 Task: Look for space in Gamping Lor, Indonesia from 5th September, 2023 to 13th September, 2023 for 6 adults in price range Rs.15000 to Rs.20000. Place can be entire place with 3 bedrooms having 3 beds and 3 bathrooms. Property type can be house, flat, guest house. Amenities needed are: washing machine. Booking option can be shelf check-in. Required host language is English.
Action: Mouse moved to (484, 73)
Screenshot: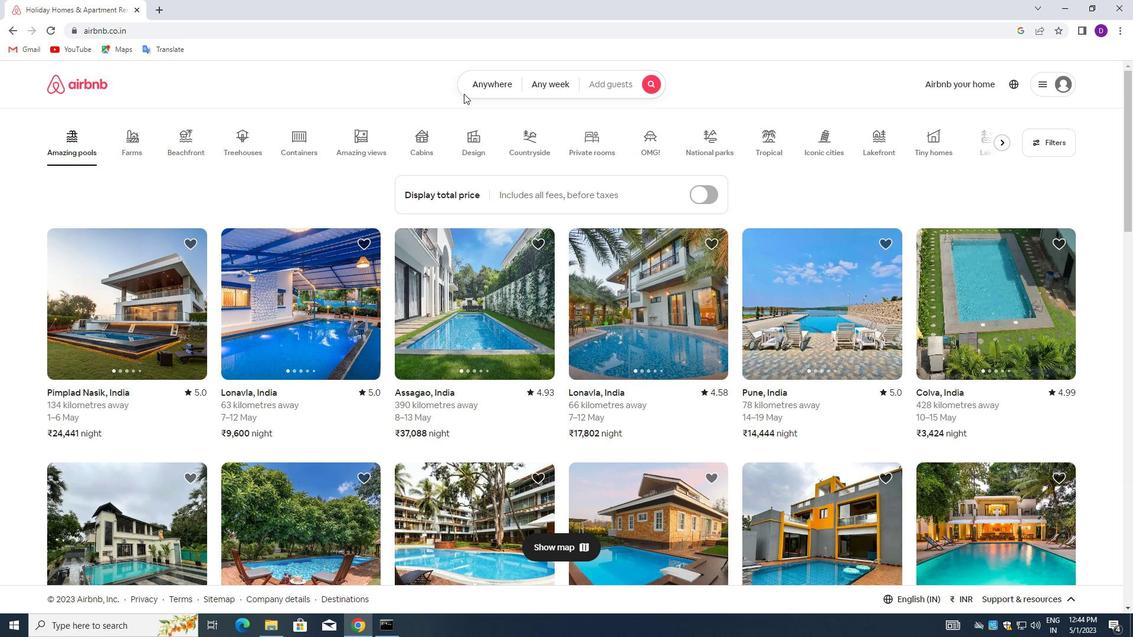 
Action: Mouse pressed left at (484, 73)
Screenshot: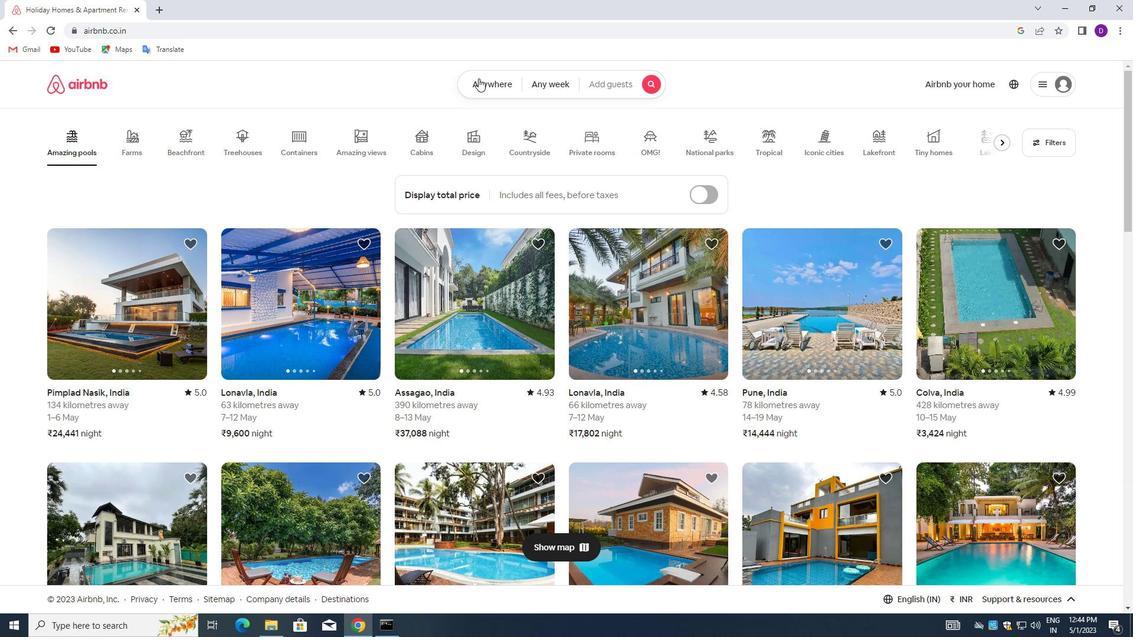 
Action: Mouse moved to (365, 126)
Screenshot: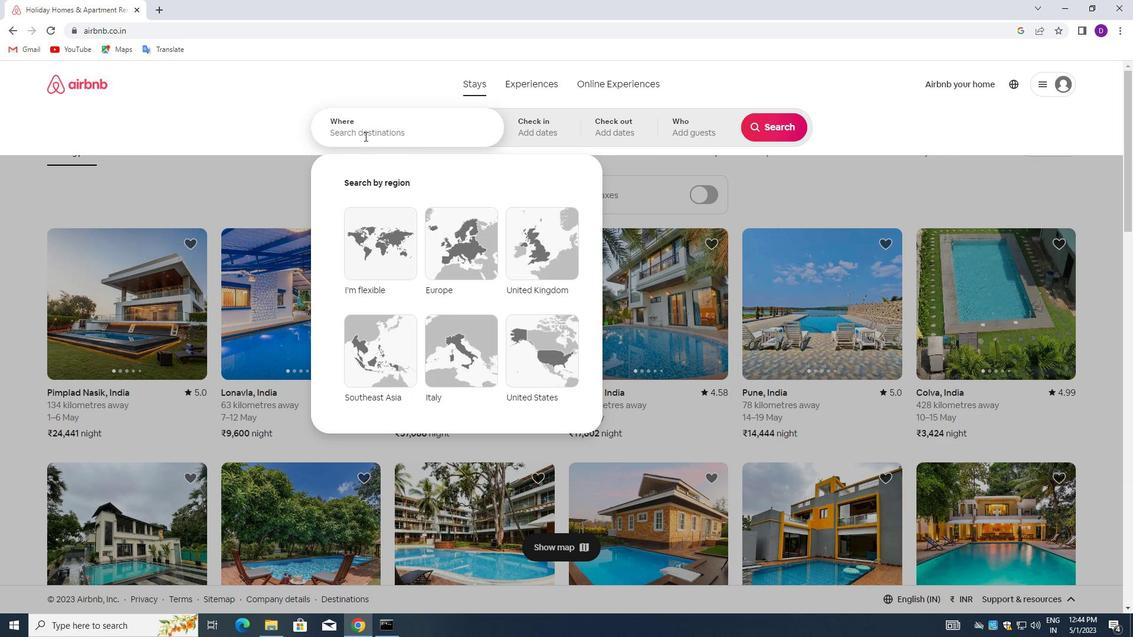 
Action: Mouse pressed left at (365, 126)
Screenshot: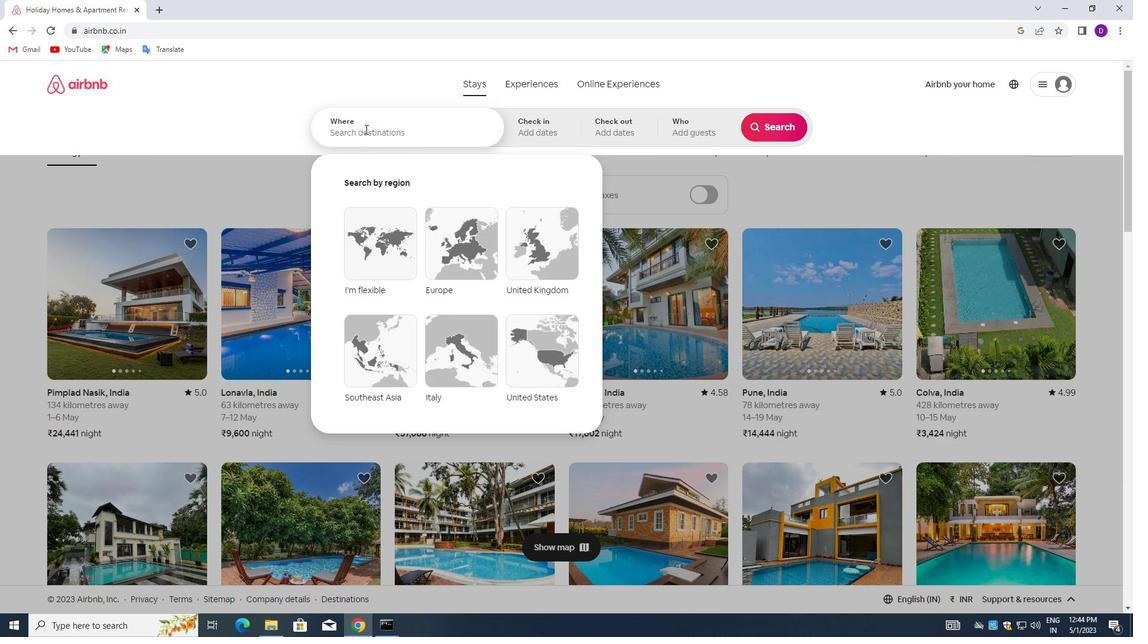 
Action: Key pressed <Key.shift><Key.shift><Key.shift>GAMPING,<Key.backspace><Key.space><Key.shift>LOR,<Key.space><Key.shift>INDONESIA<Key.enter>
Screenshot: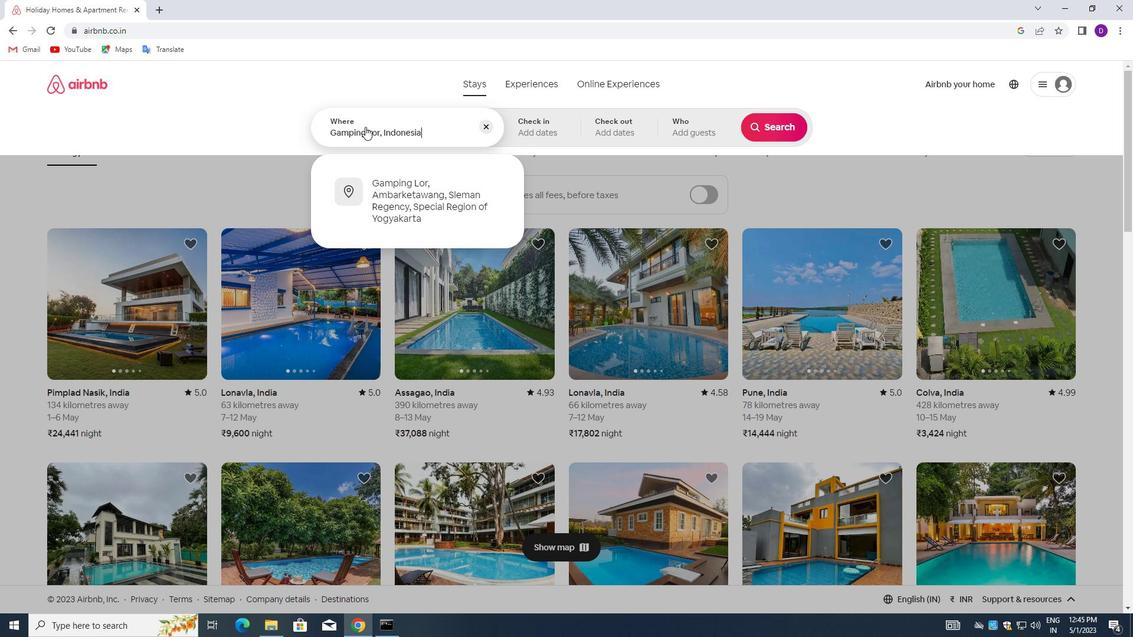 
Action: Mouse moved to (768, 229)
Screenshot: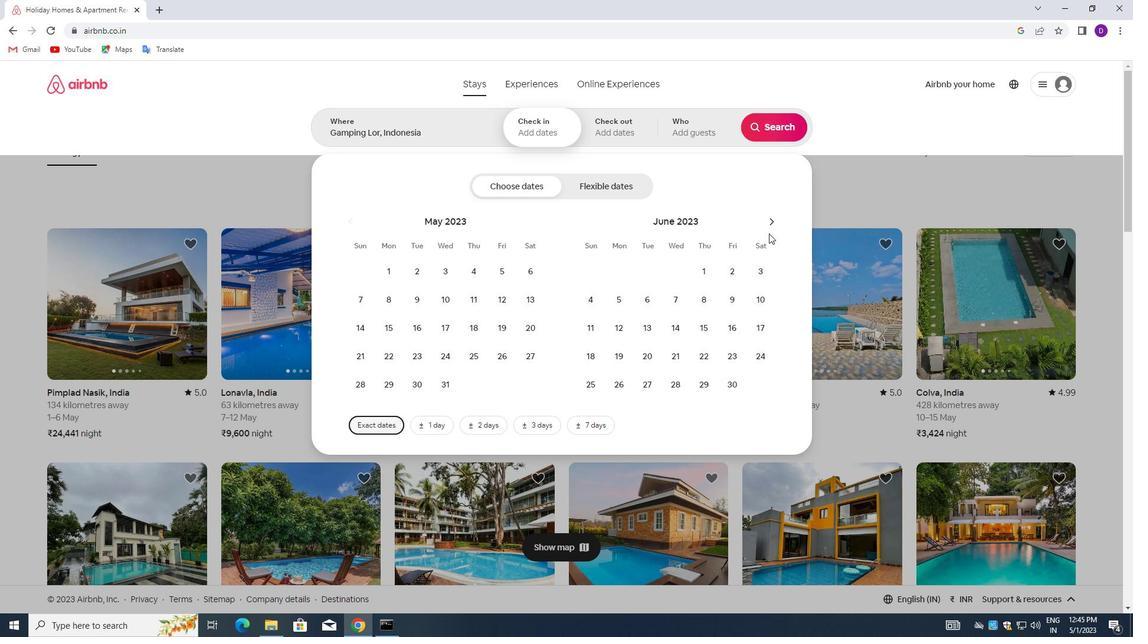 
Action: Mouse pressed left at (768, 229)
Screenshot: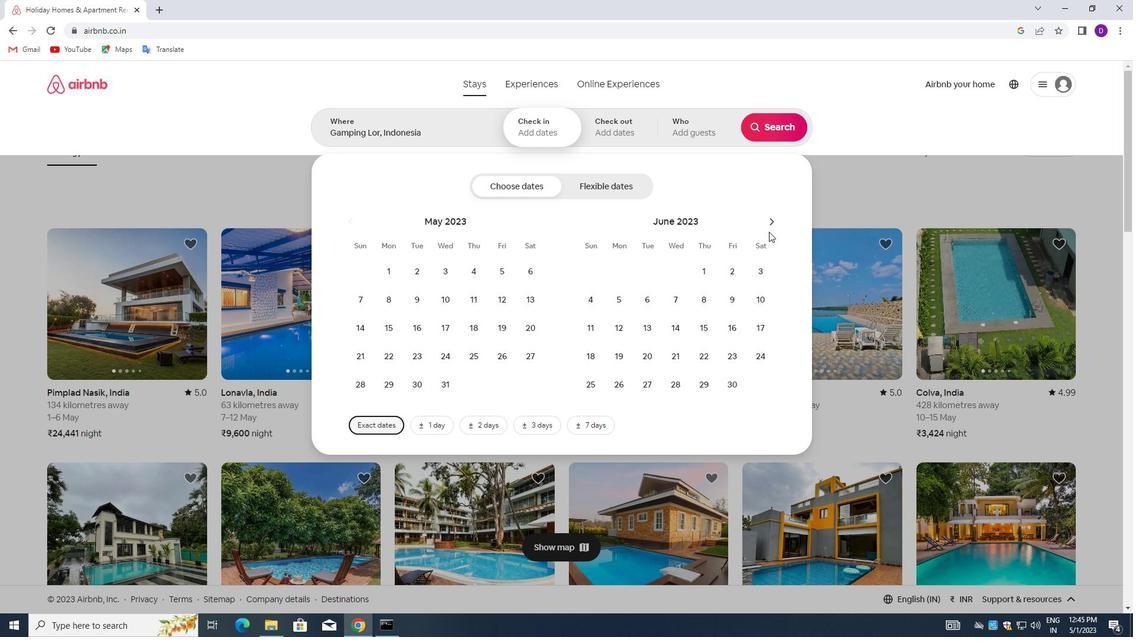 
Action: Mouse pressed left at (768, 229)
Screenshot: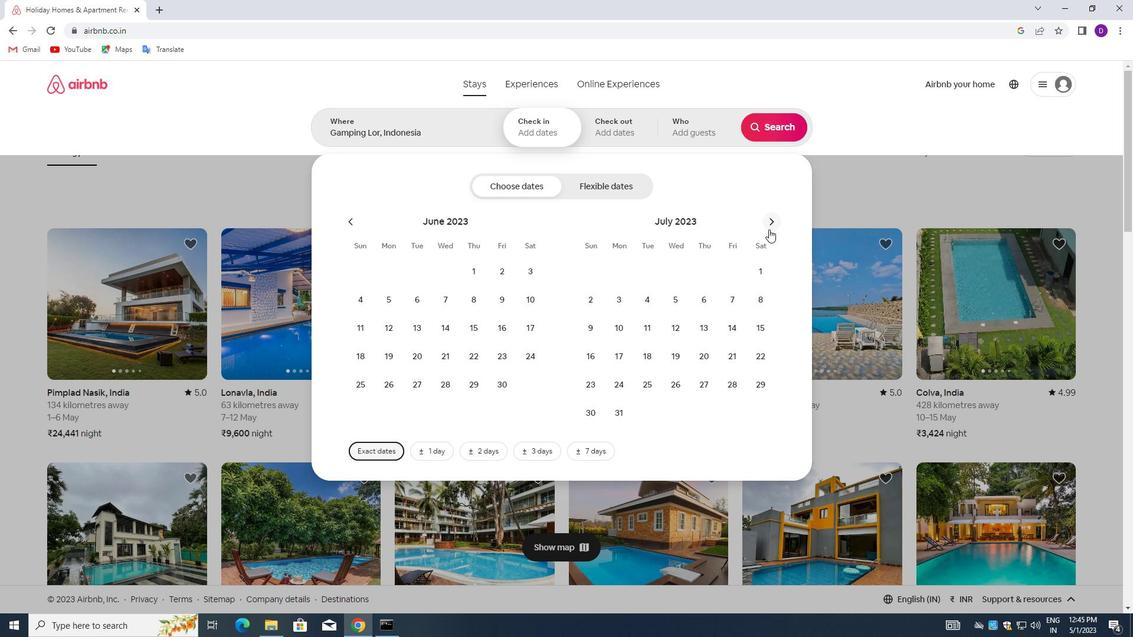 
Action: Mouse moved to (768, 228)
Screenshot: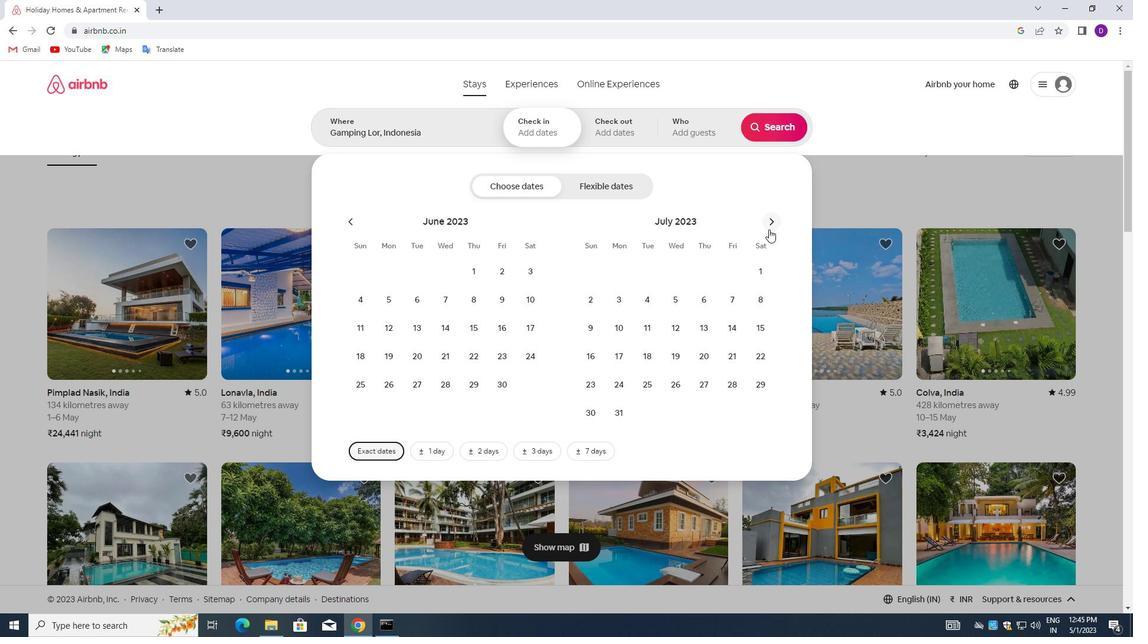 
Action: Mouse pressed left at (768, 228)
Screenshot: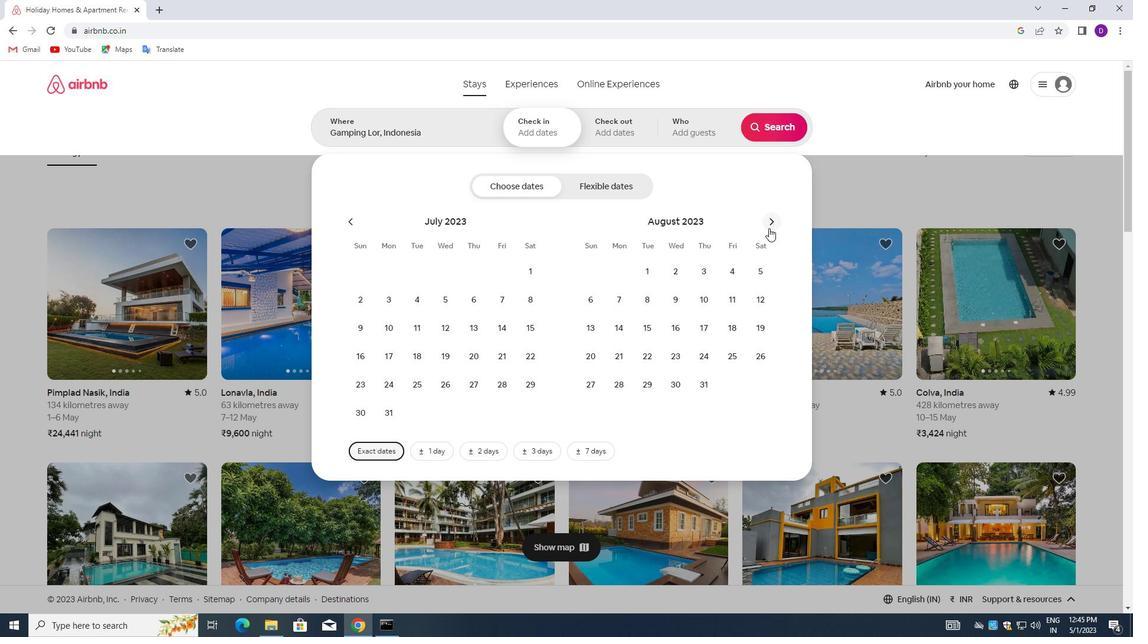 
Action: Mouse moved to (640, 296)
Screenshot: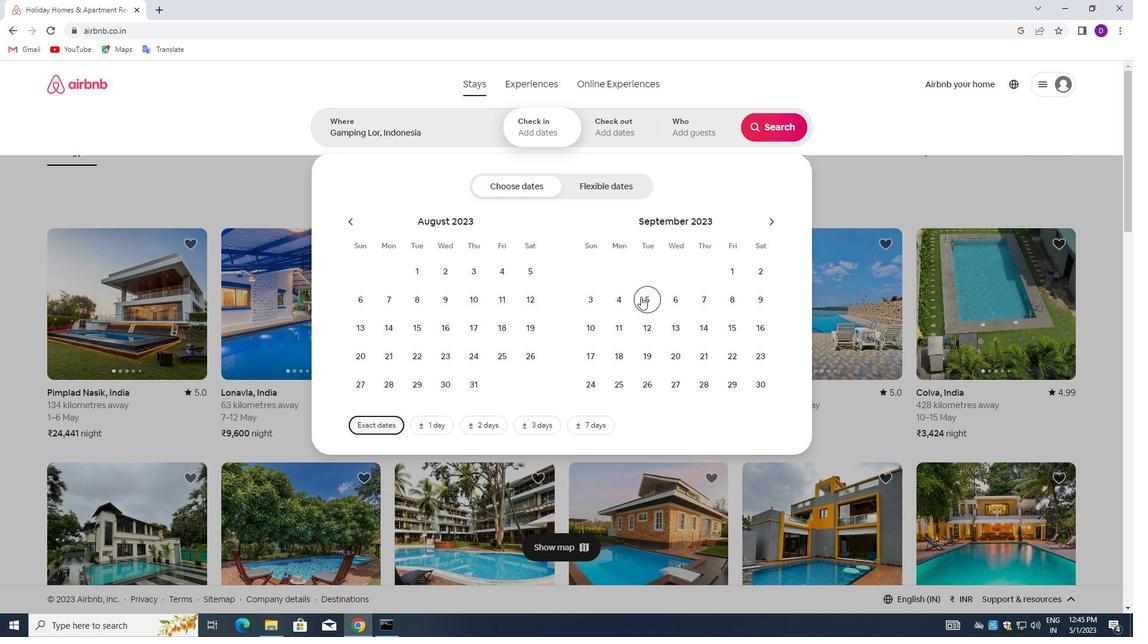 
Action: Mouse pressed left at (640, 296)
Screenshot: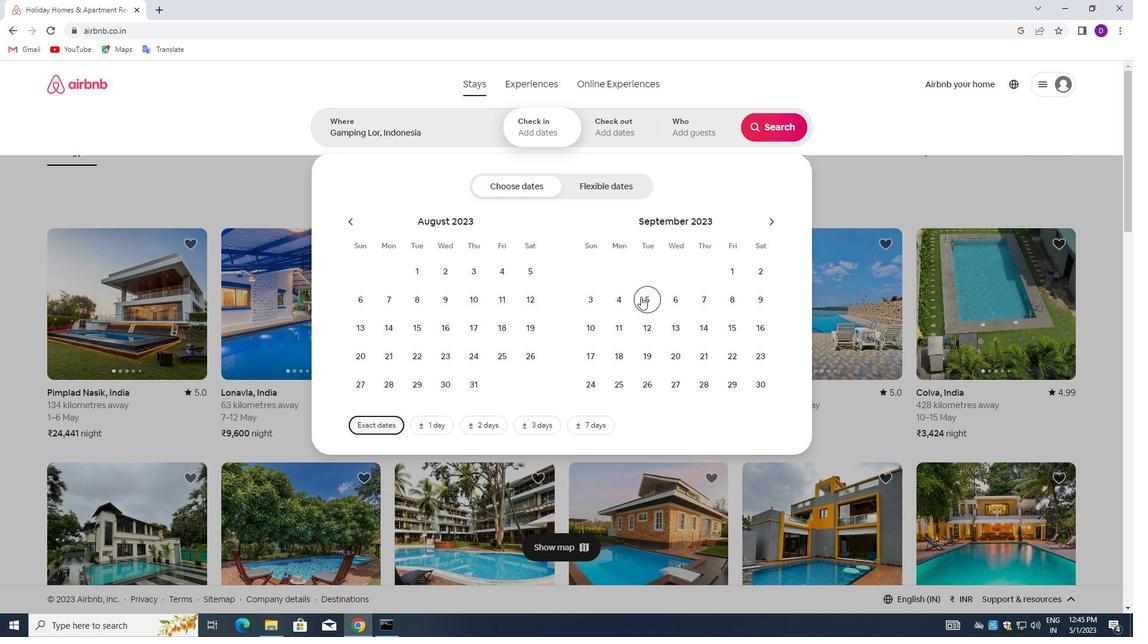 
Action: Mouse moved to (670, 324)
Screenshot: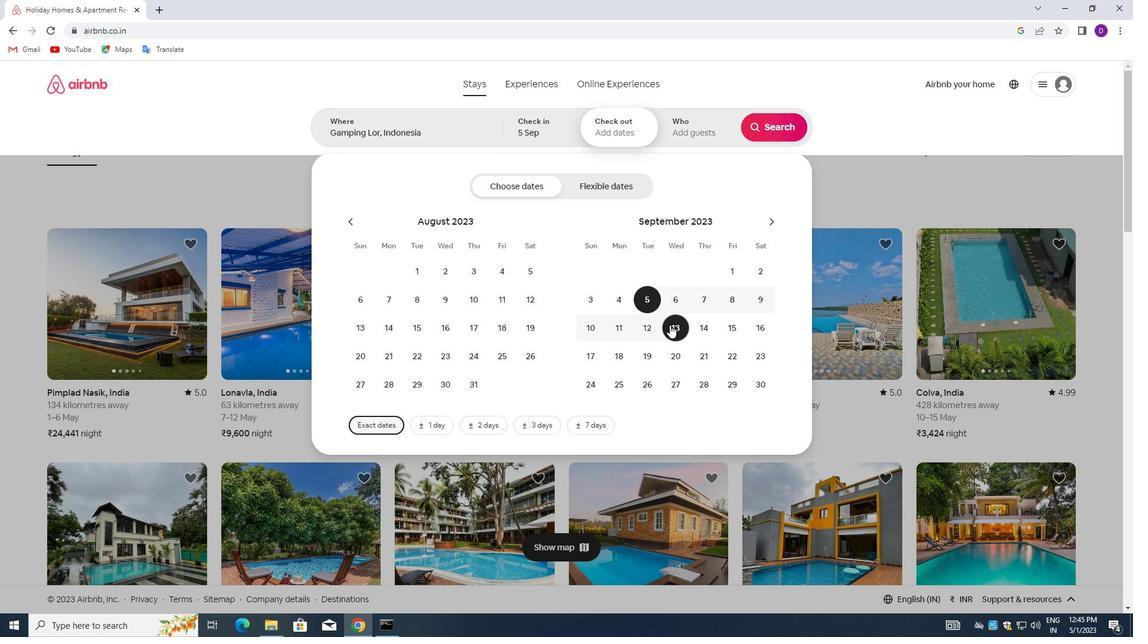 
Action: Mouse pressed left at (670, 324)
Screenshot: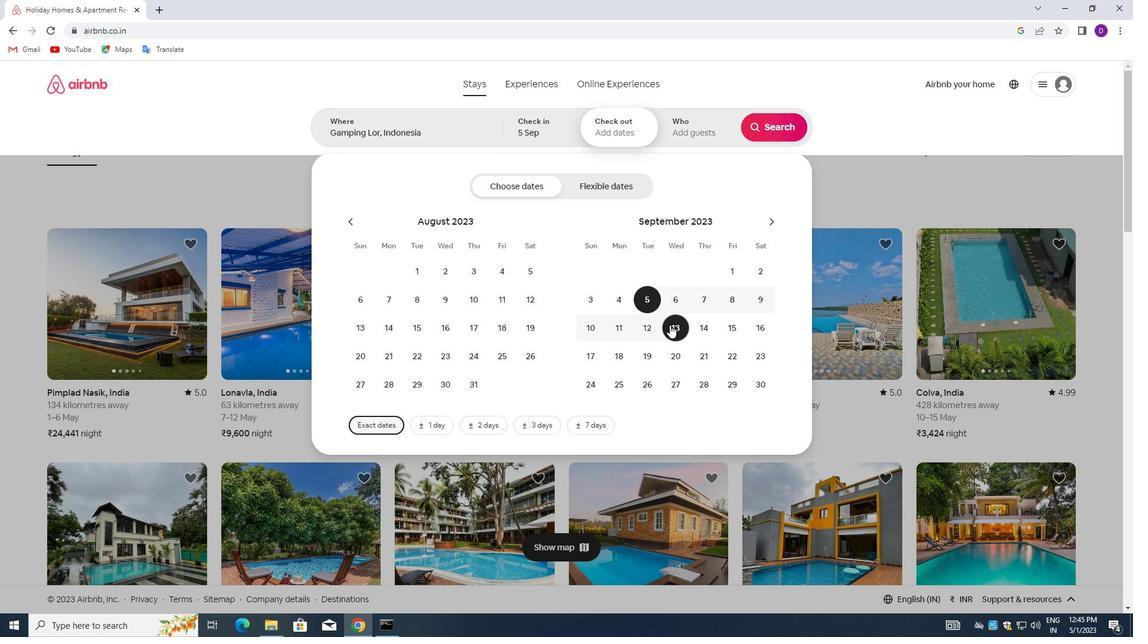 
Action: Mouse moved to (695, 136)
Screenshot: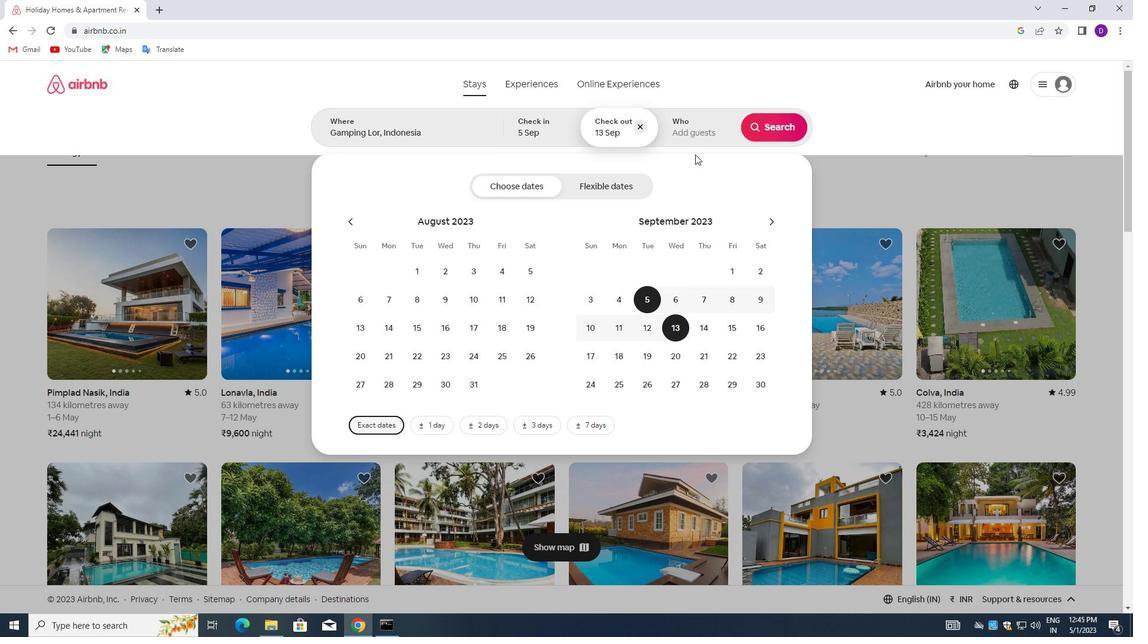 
Action: Mouse pressed left at (695, 136)
Screenshot: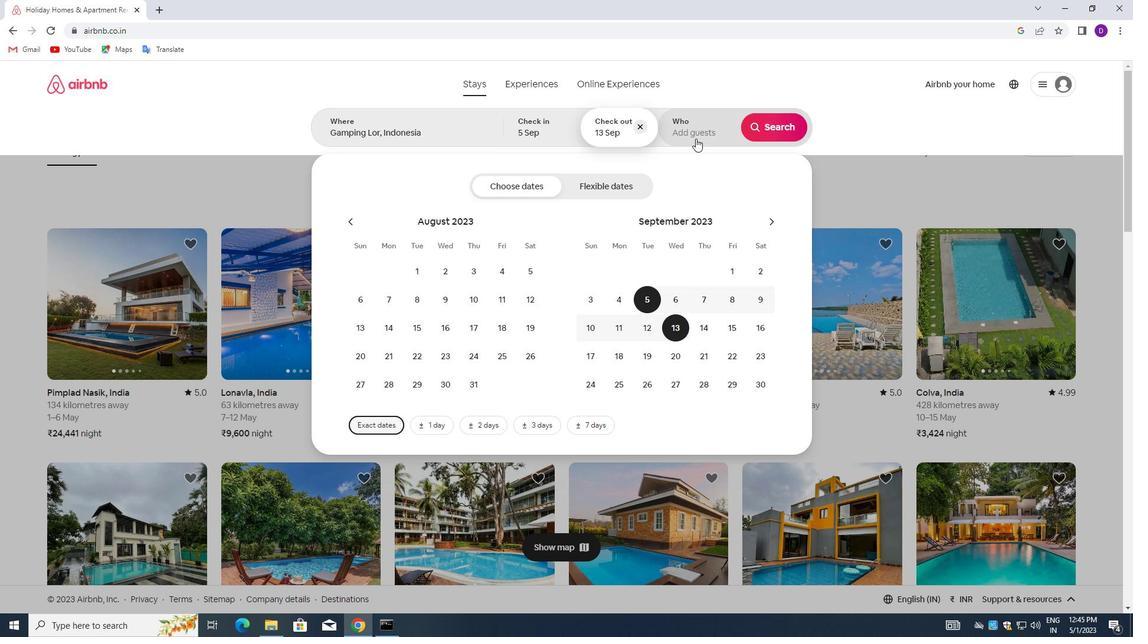 
Action: Mouse moved to (771, 191)
Screenshot: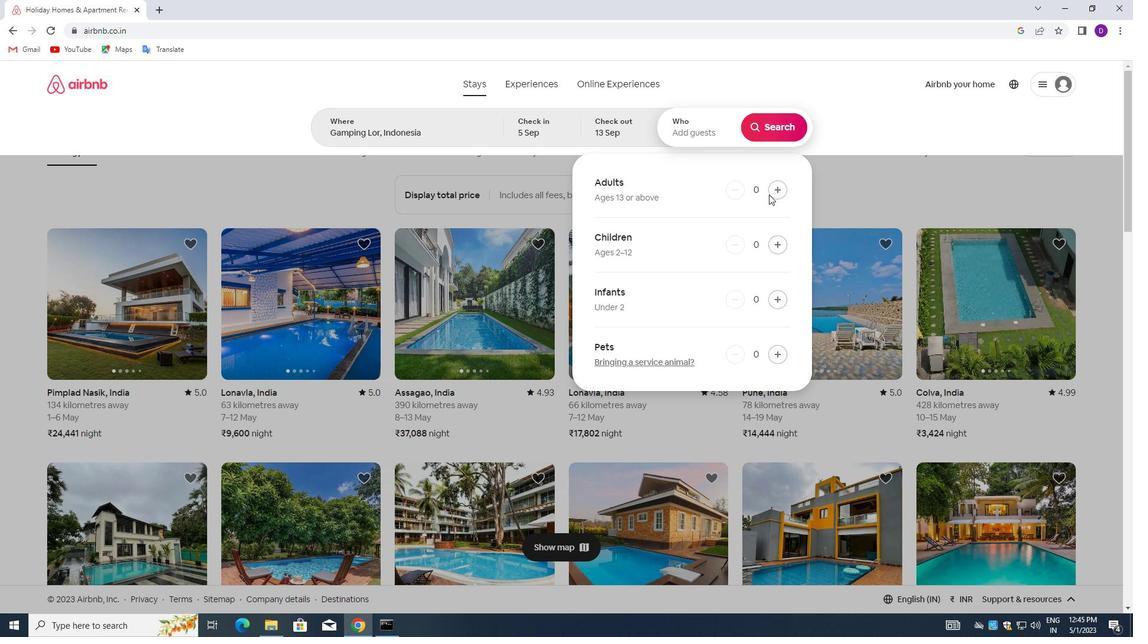 
Action: Mouse pressed left at (771, 191)
Screenshot: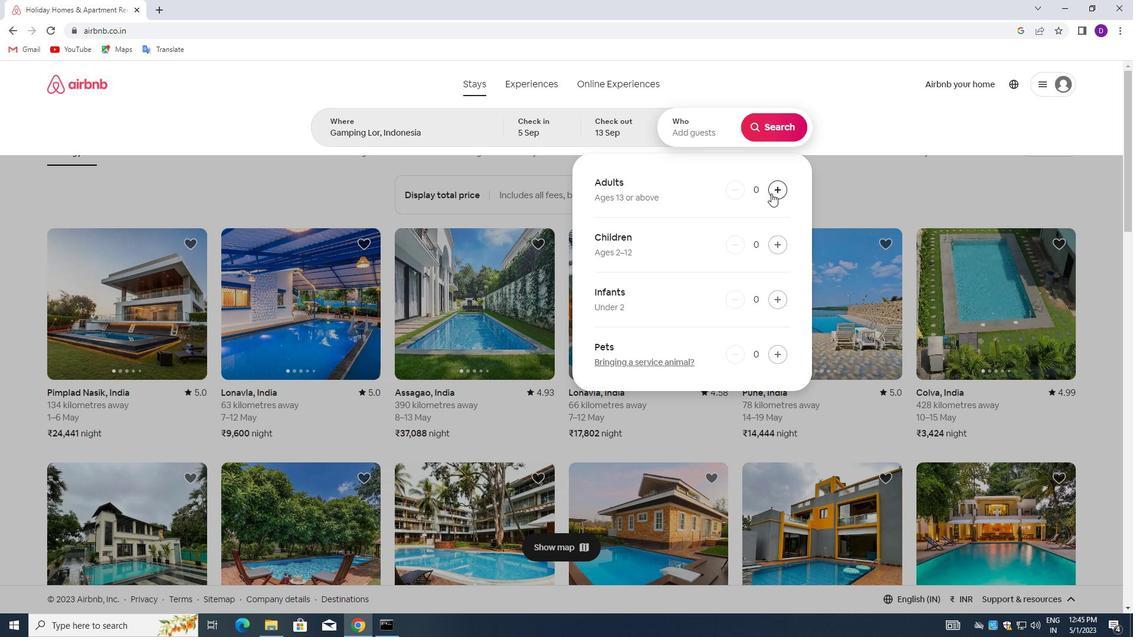 
Action: Mouse pressed left at (771, 191)
Screenshot: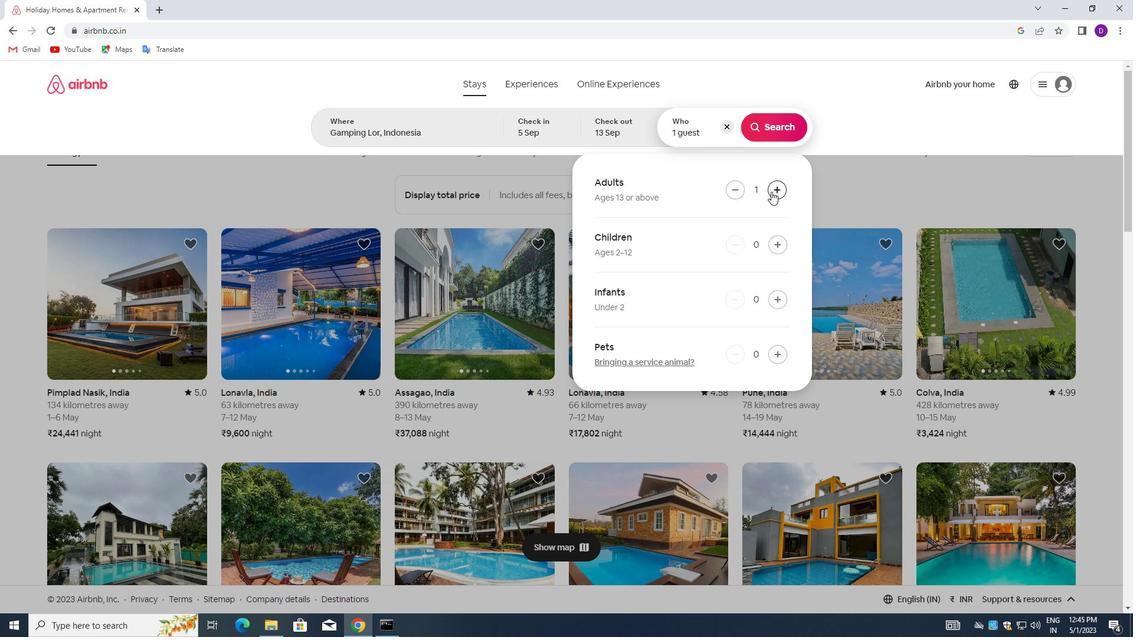 
Action: Mouse pressed left at (771, 191)
Screenshot: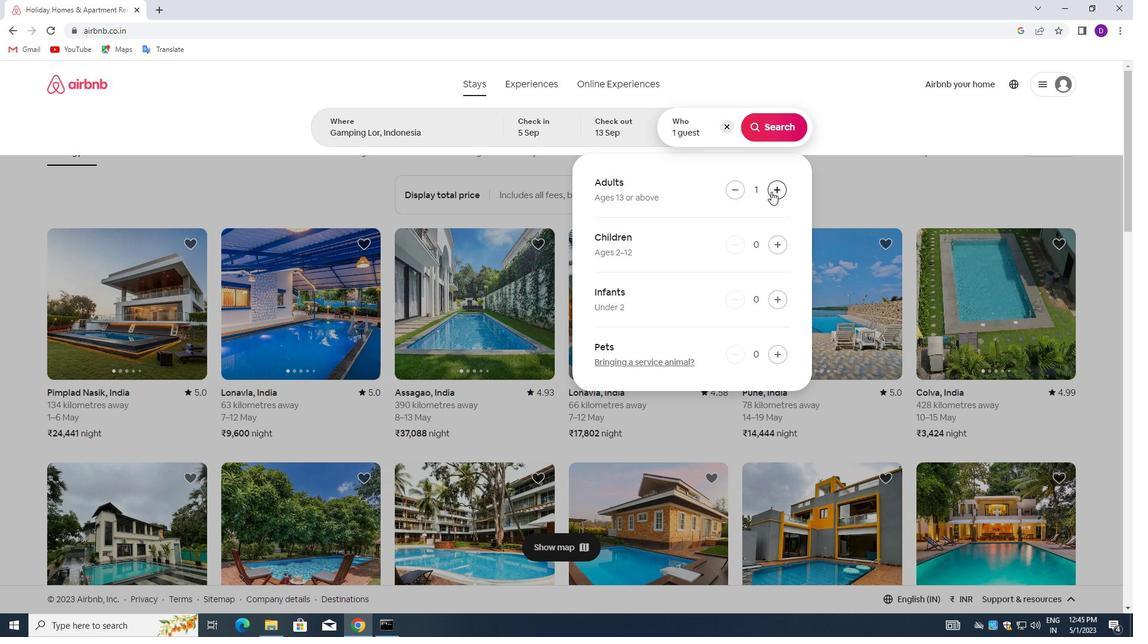 
Action: Mouse pressed left at (771, 191)
Screenshot: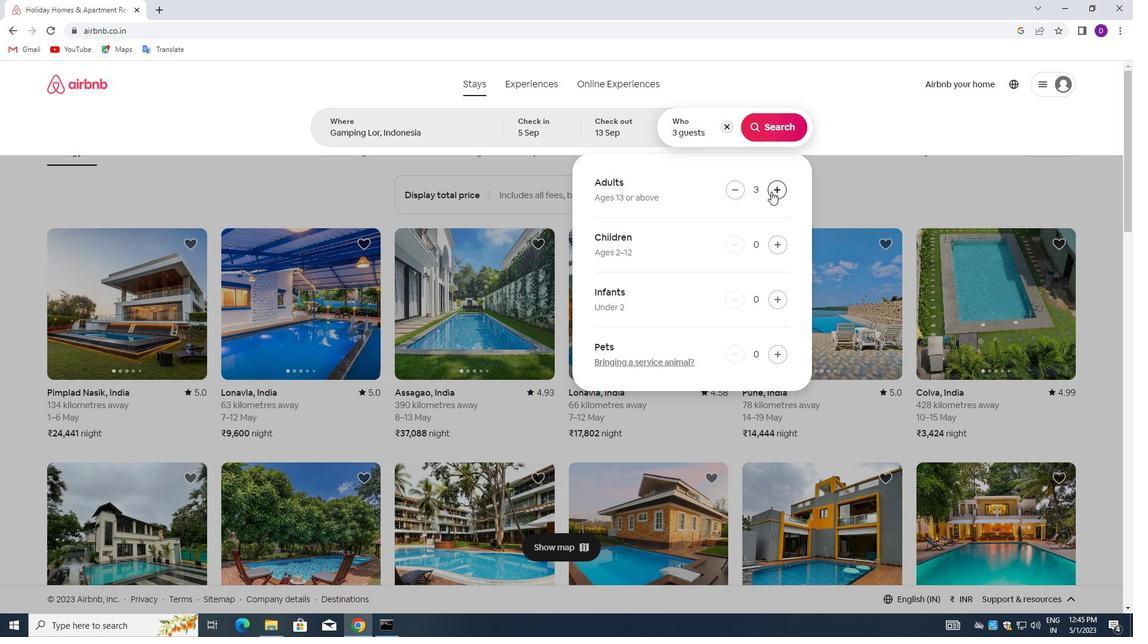 
Action: Mouse moved to (771, 191)
Screenshot: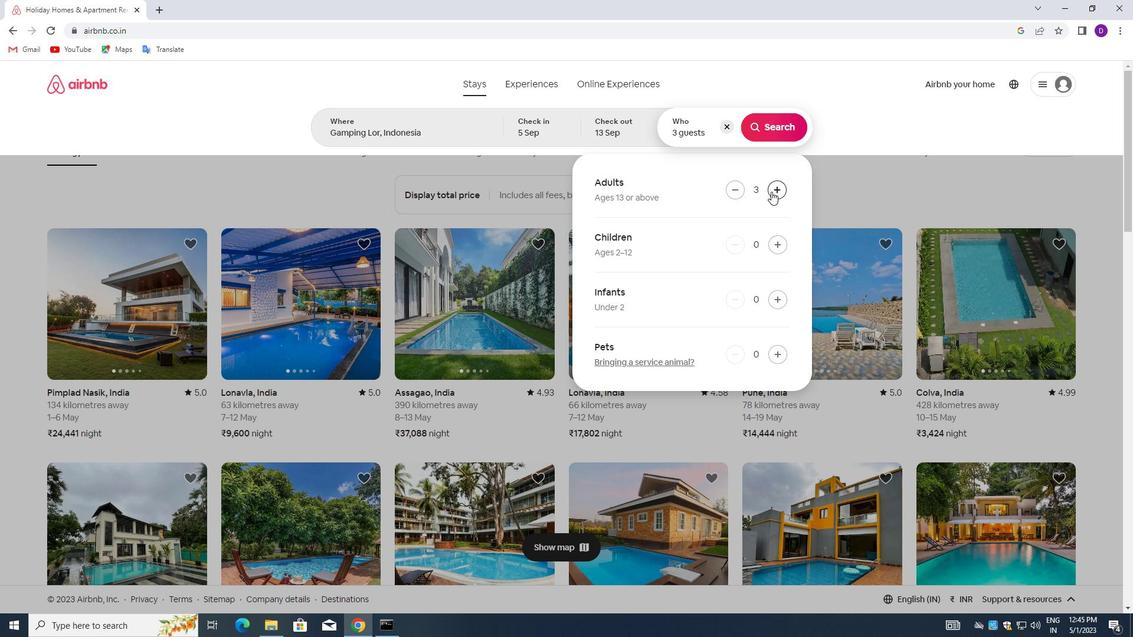 
Action: Mouse pressed left at (771, 191)
Screenshot: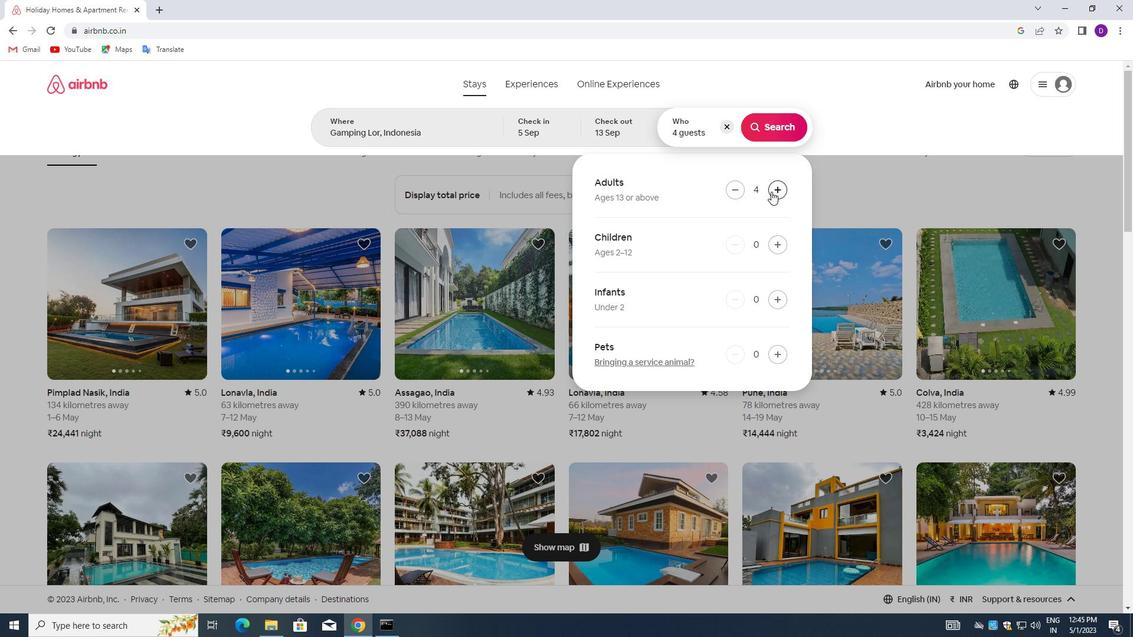 
Action: Mouse pressed left at (771, 191)
Screenshot: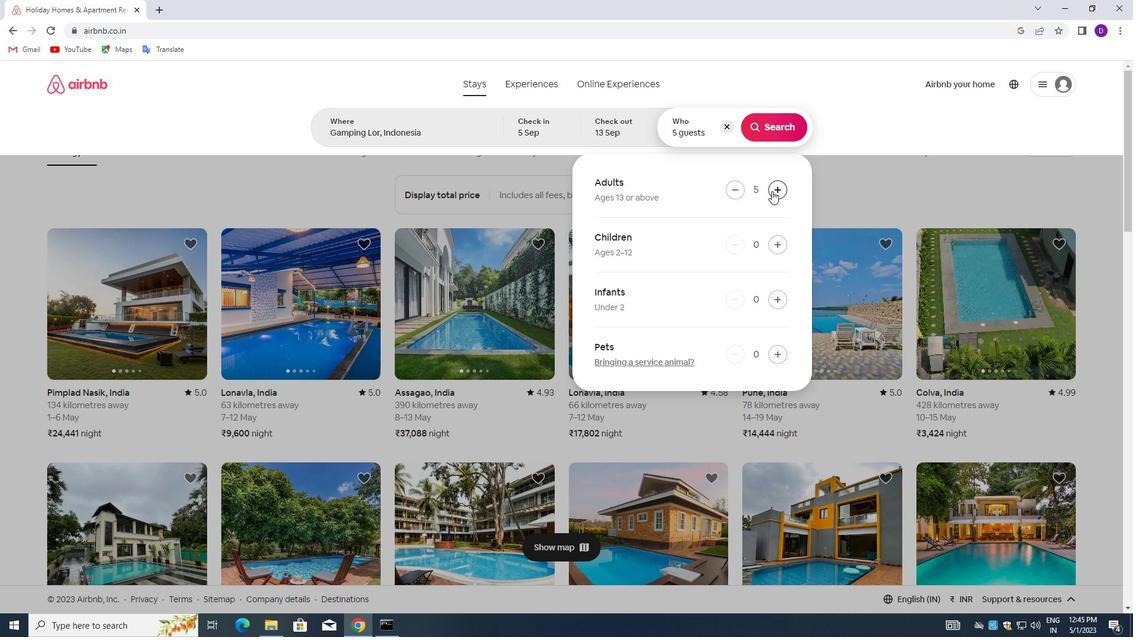 
Action: Mouse moved to (777, 131)
Screenshot: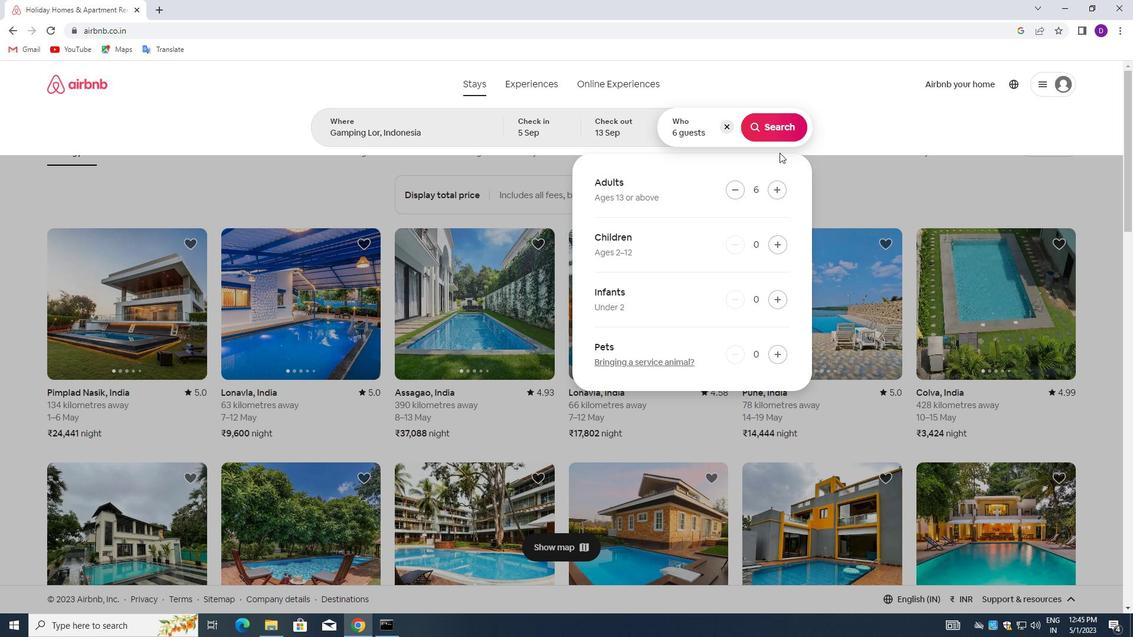 
Action: Mouse pressed left at (777, 131)
Screenshot: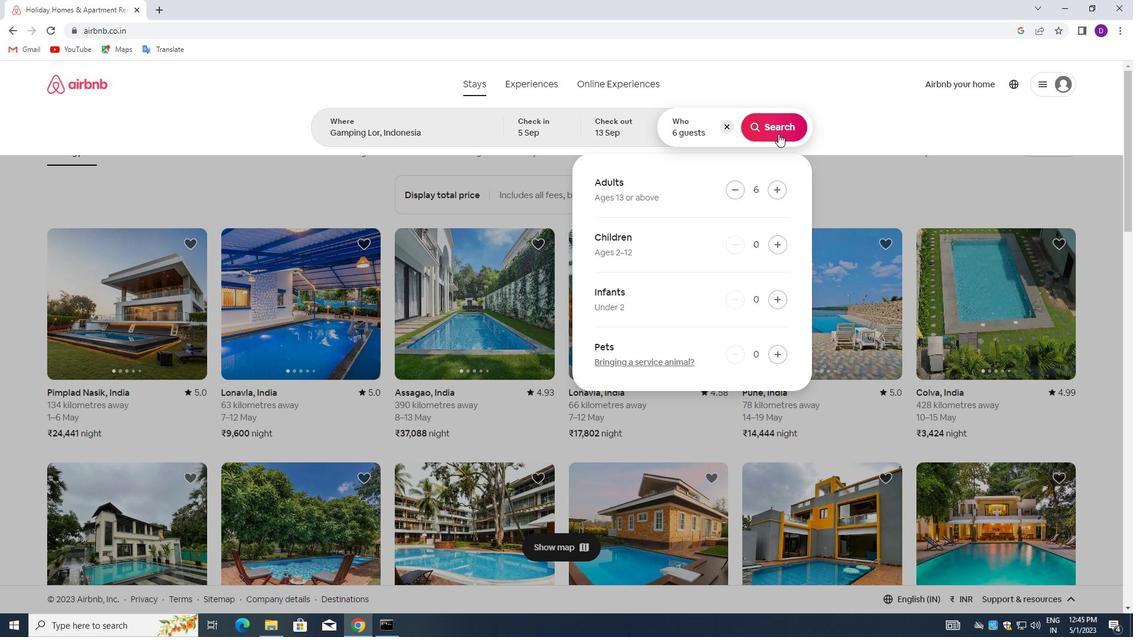 
Action: Mouse moved to (1064, 130)
Screenshot: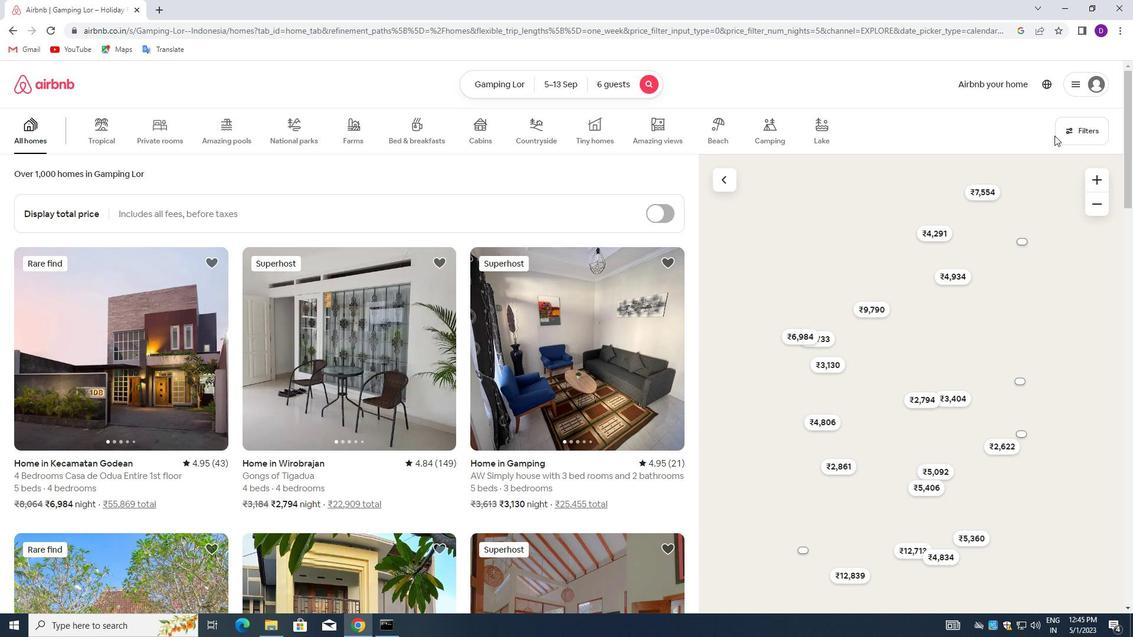 
Action: Mouse pressed left at (1064, 130)
Screenshot: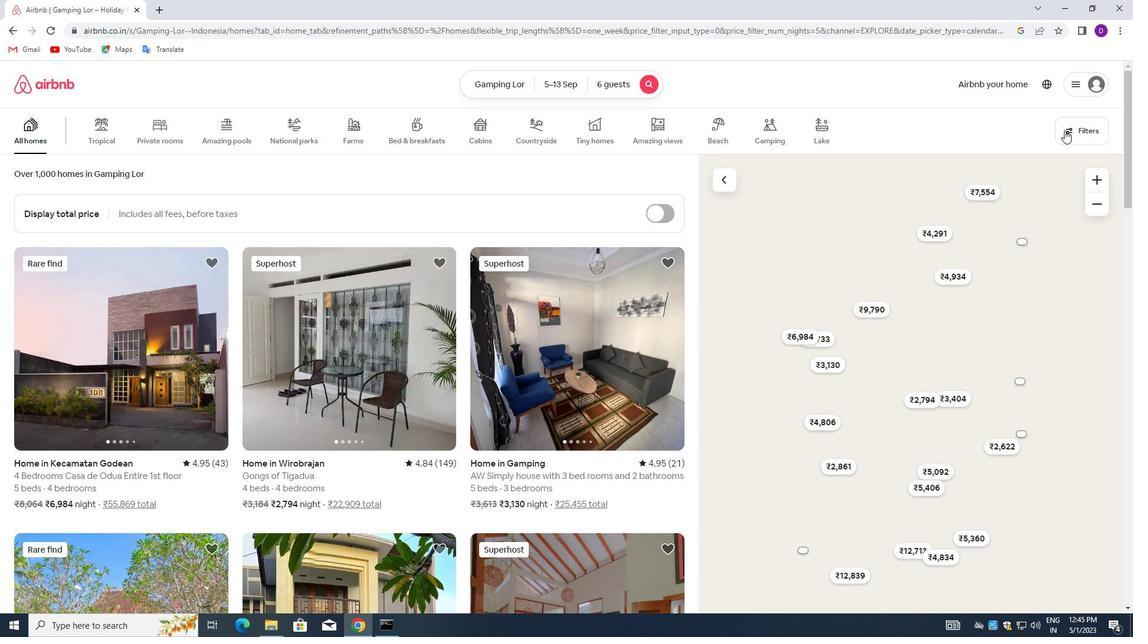 
Action: Mouse moved to (408, 286)
Screenshot: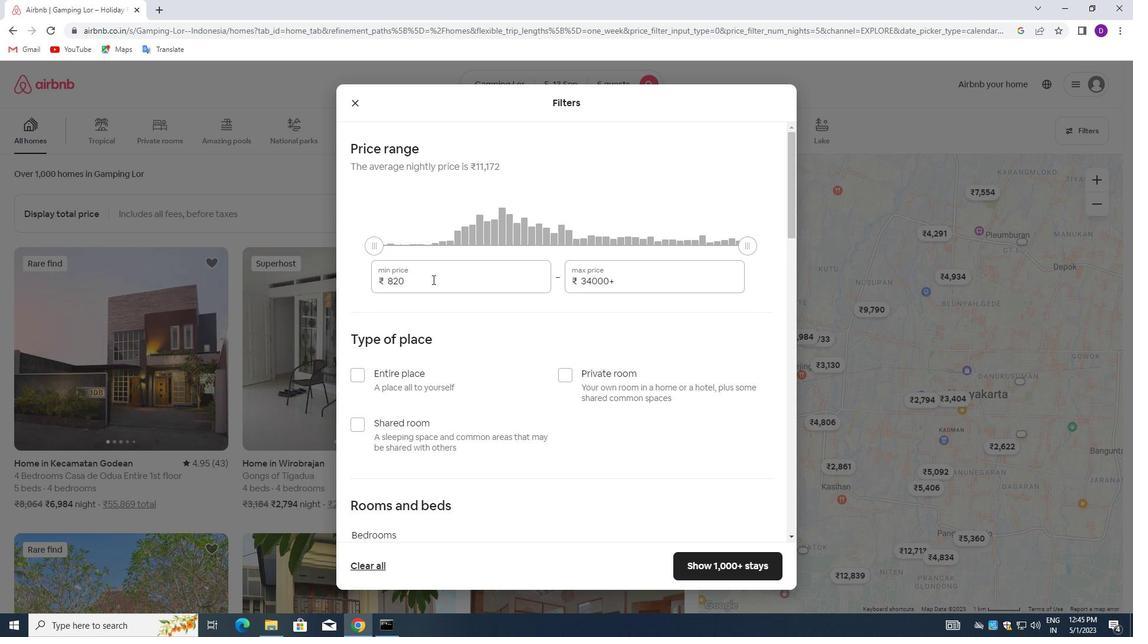 
Action: Mouse pressed left at (408, 286)
Screenshot: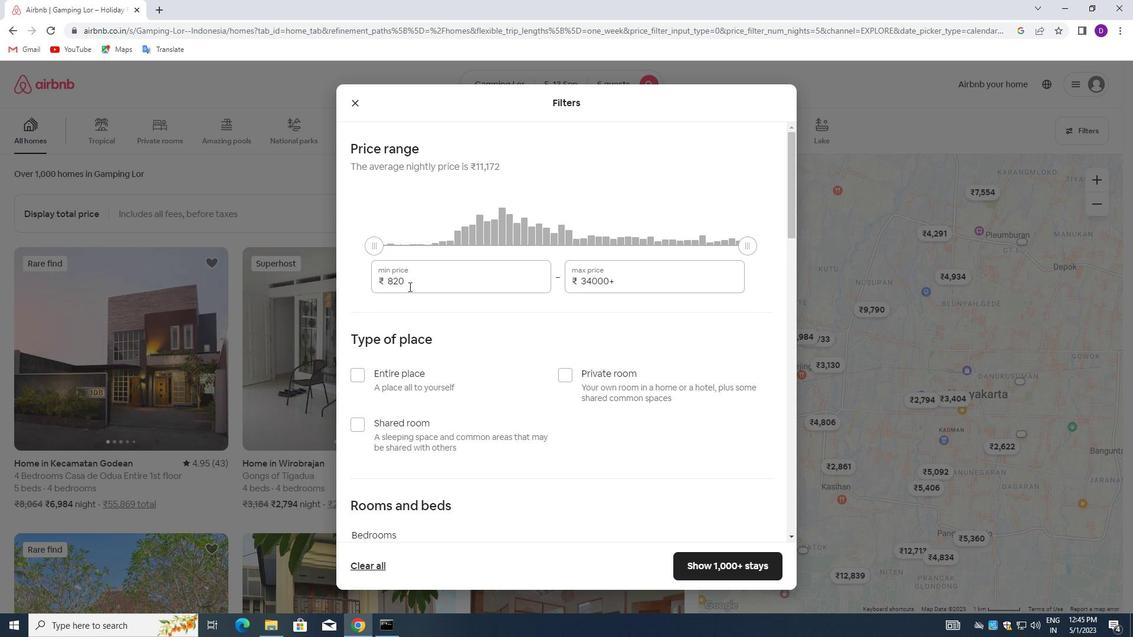 
Action: Mouse pressed left at (408, 286)
Screenshot: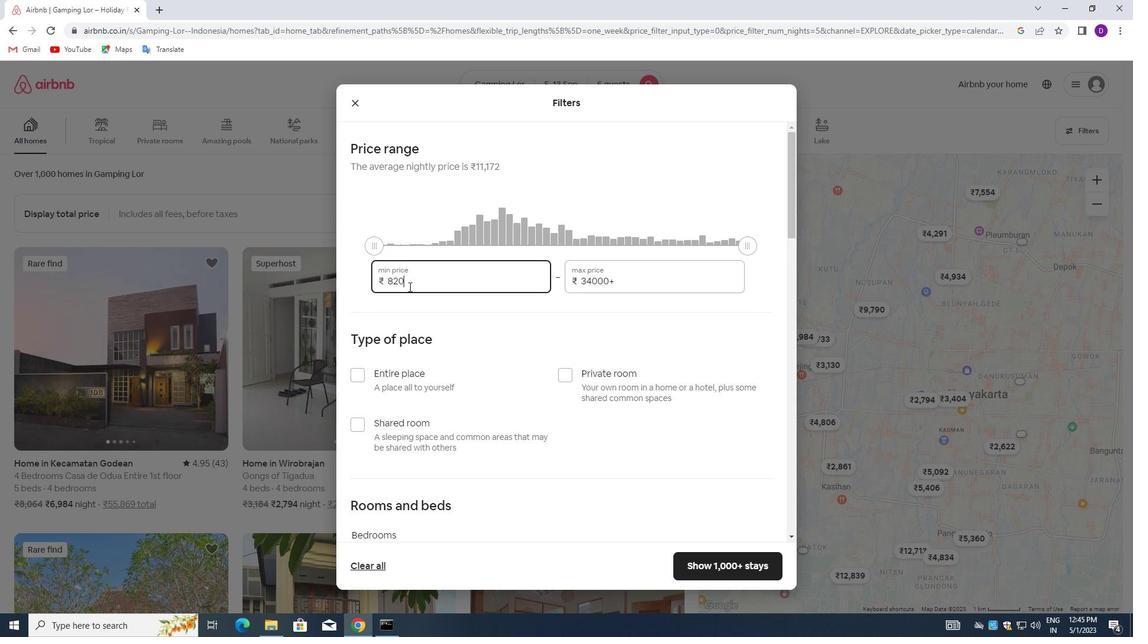 
Action: Mouse moved to (410, 286)
Screenshot: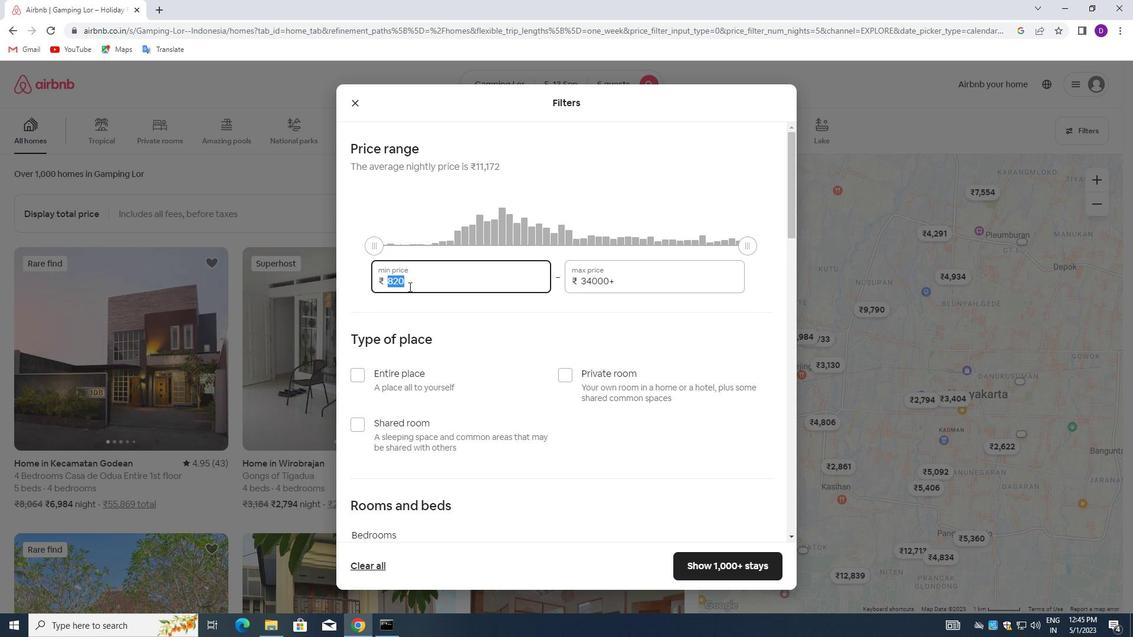 
Action: Key pressed 15000<Key.tab>20000
Screenshot: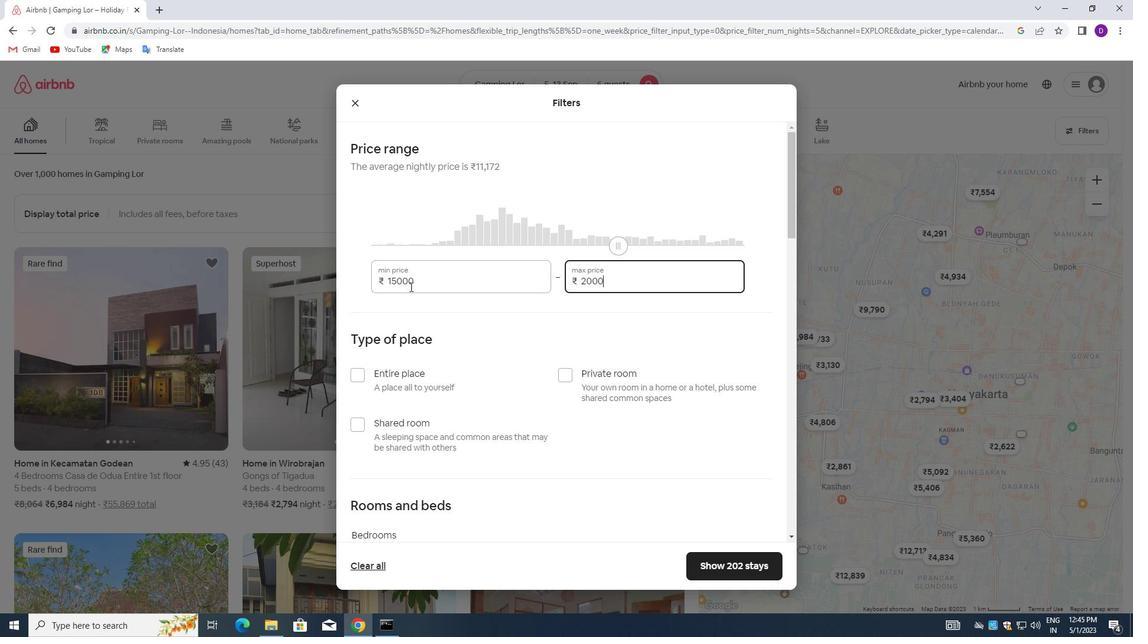 
Action: Mouse moved to (420, 301)
Screenshot: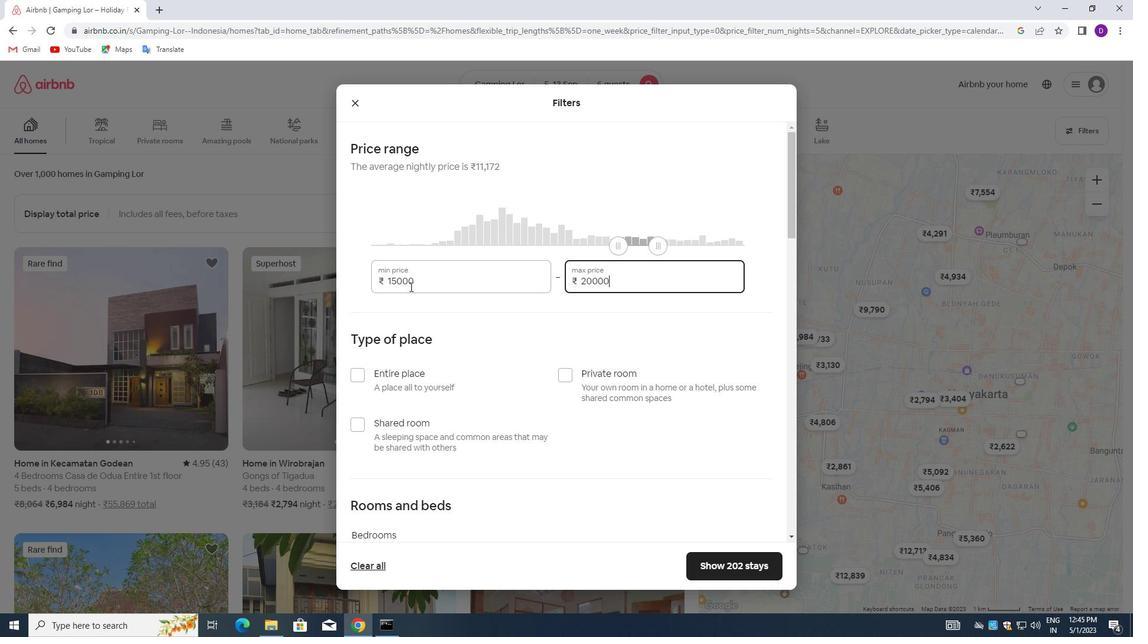 
Action: Mouse scrolled (420, 300) with delta (0, 0)
Screenshot: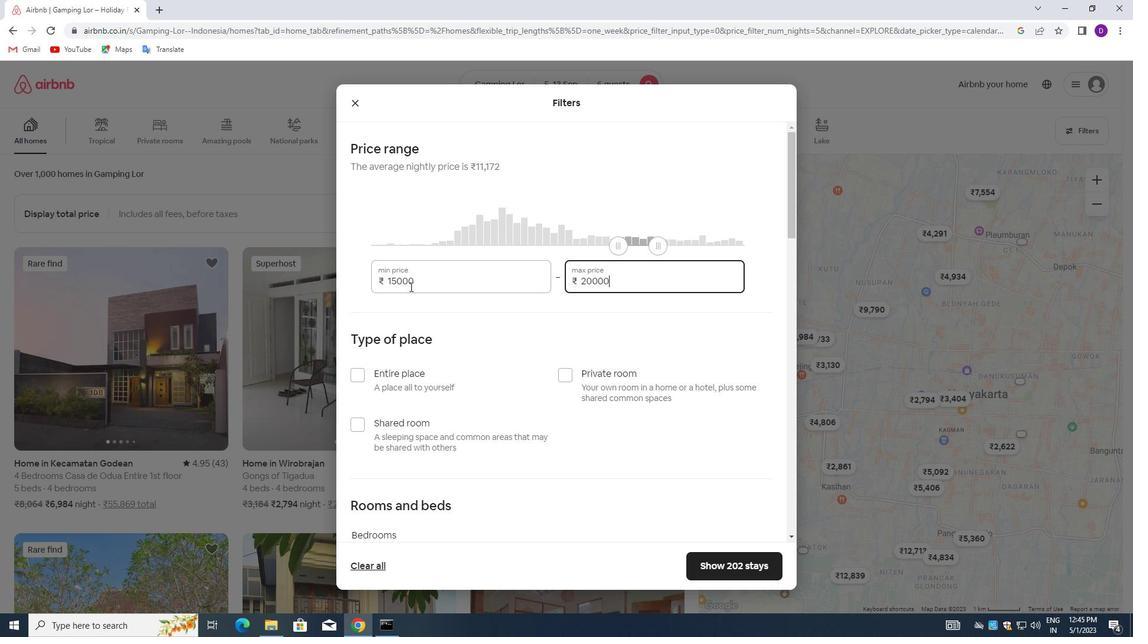 
Action: Mouse moved to (423, 310)
Screenshot: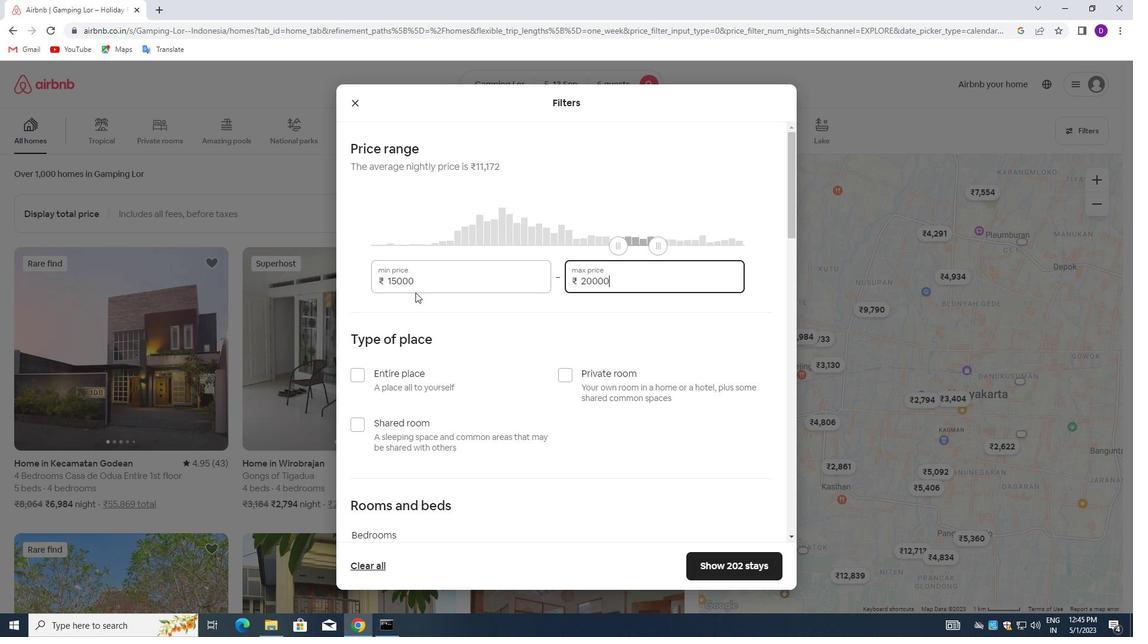 
Action: Mouse scrolled (423, 309) with delta (0, 0)
Screenshot: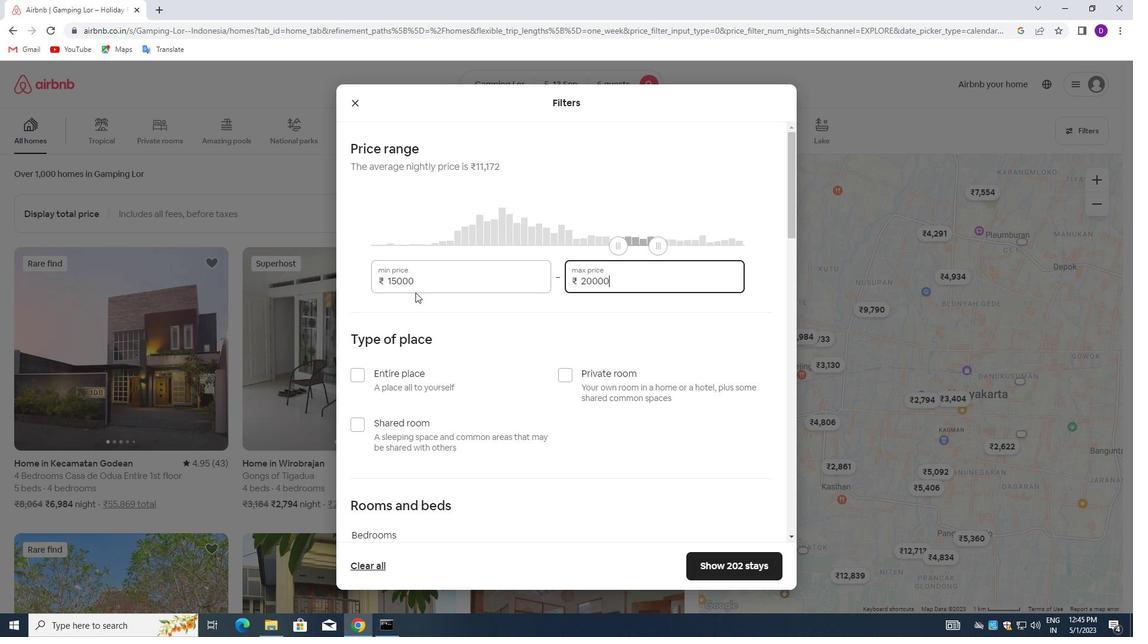 
Action: Mouse moved to (359, 257)
Screenshot: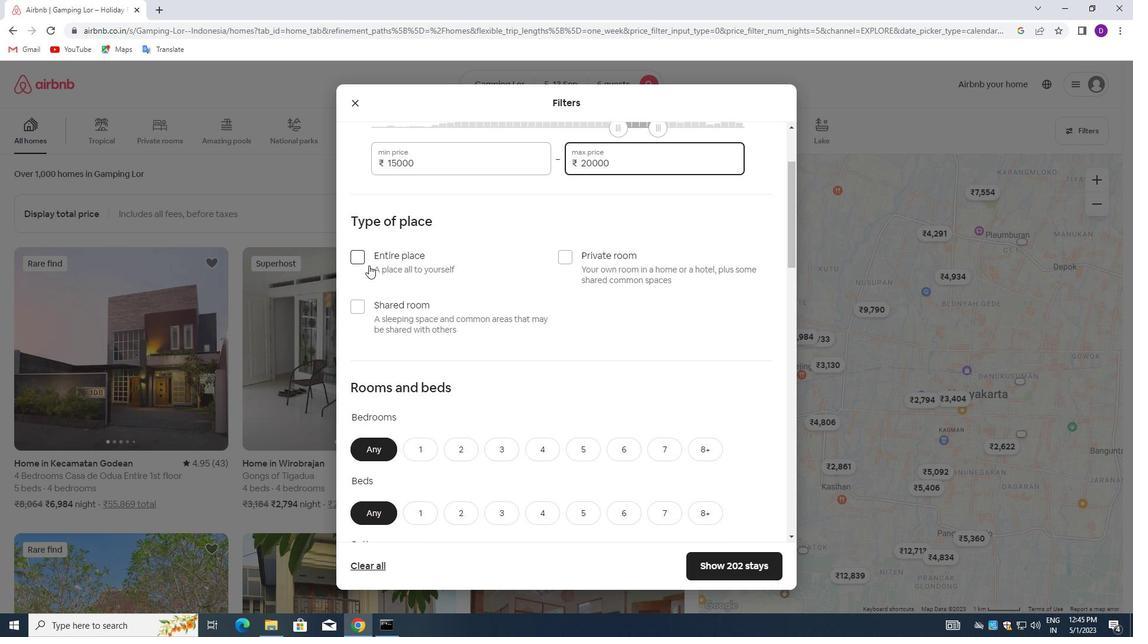 
Action: Mouse pressed left at (359, 257)
Screenshot: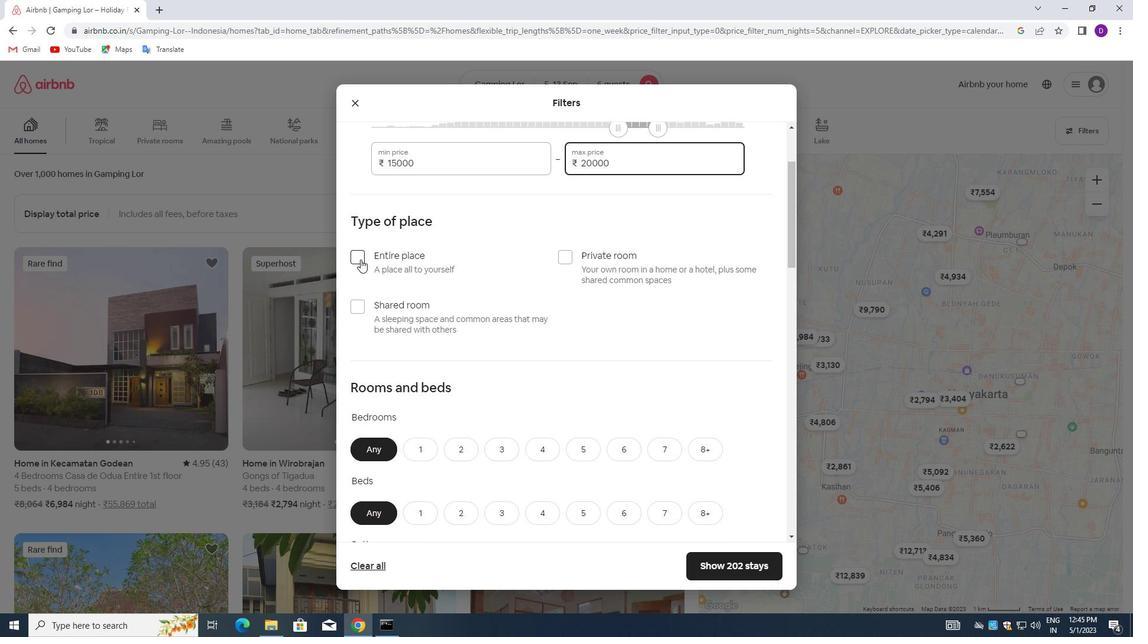 
Action: Mouse moved to (497, 305)
Screenshot: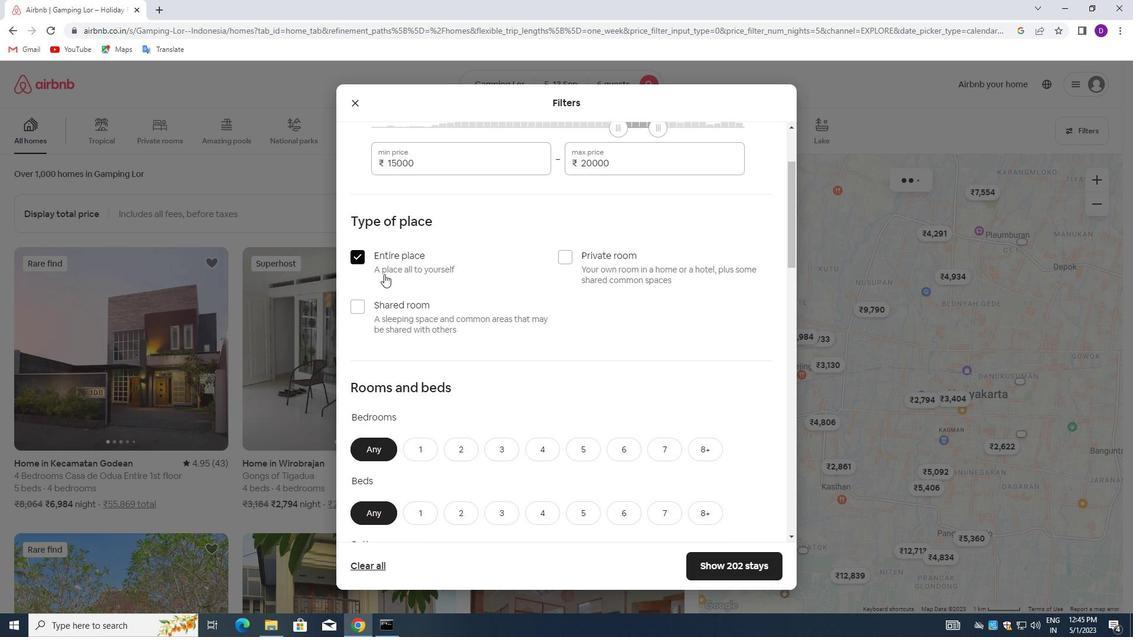 
Action: Mouse scrolled (497, 304) with delta (0, 0)
Screenshot: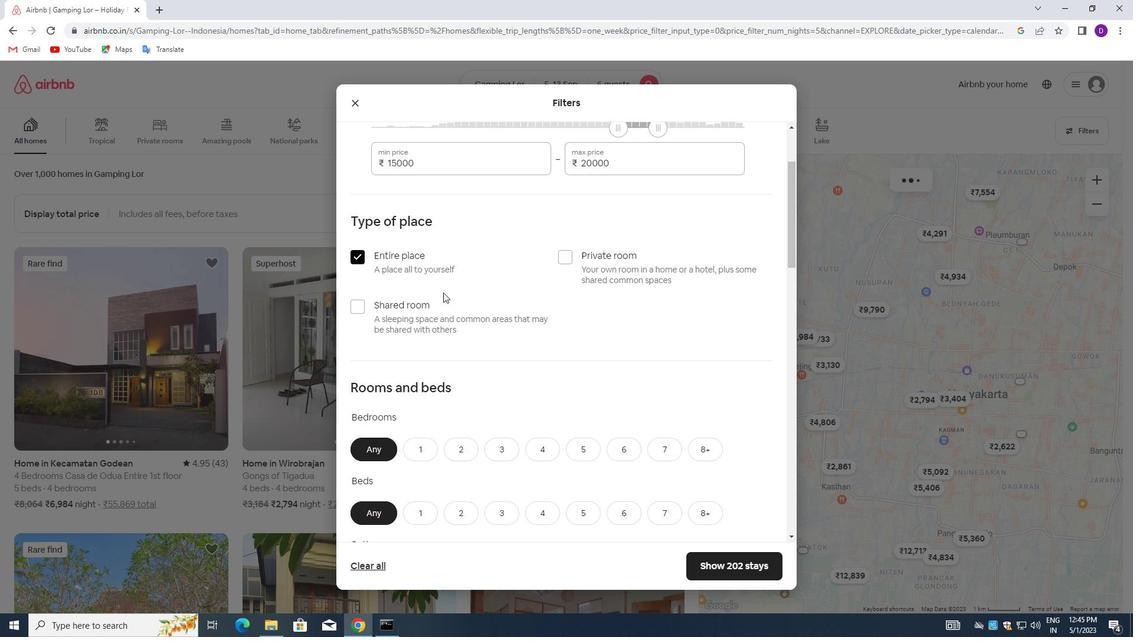 
Action: Mouse scrolled (497, 304) with delta (0, 0)
Screenshot: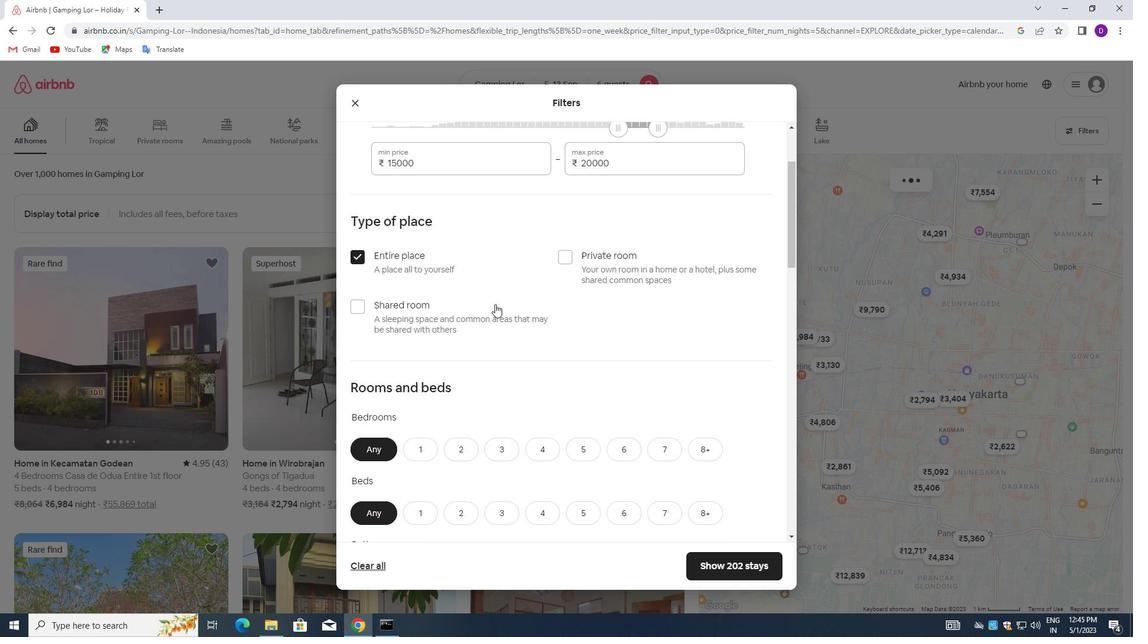
Action: Mouse moved to (497, 306)
Screenshot: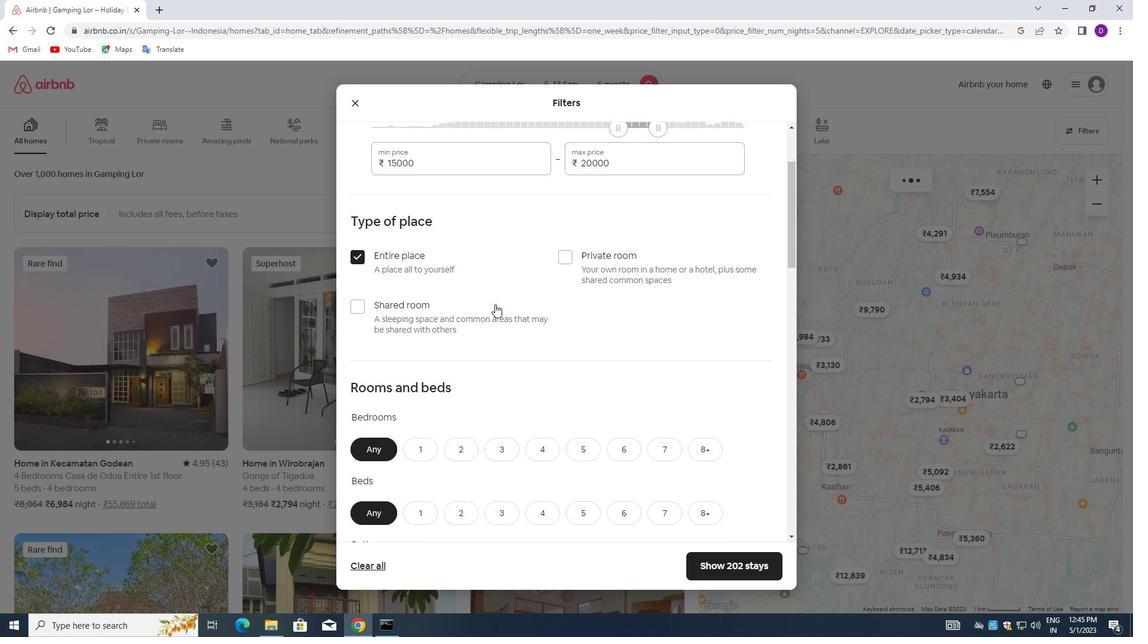 
Action: Mouse scrolled (497, 305) with delta (0, 0)
Screenshot: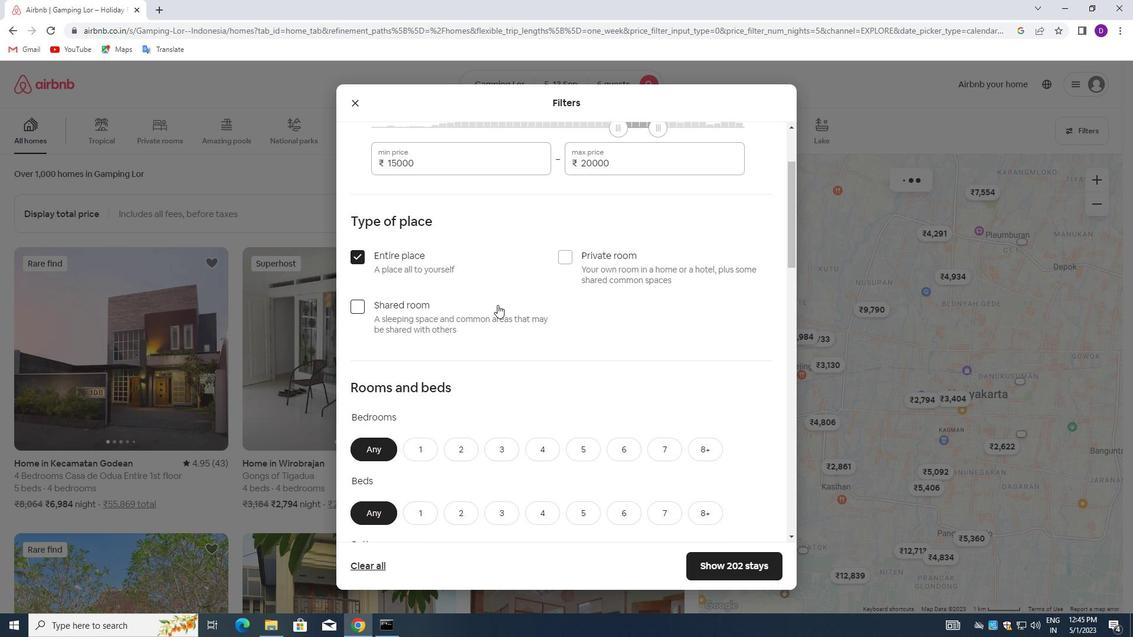 
Action: Mouse moved to (492, 283)
Screenshot: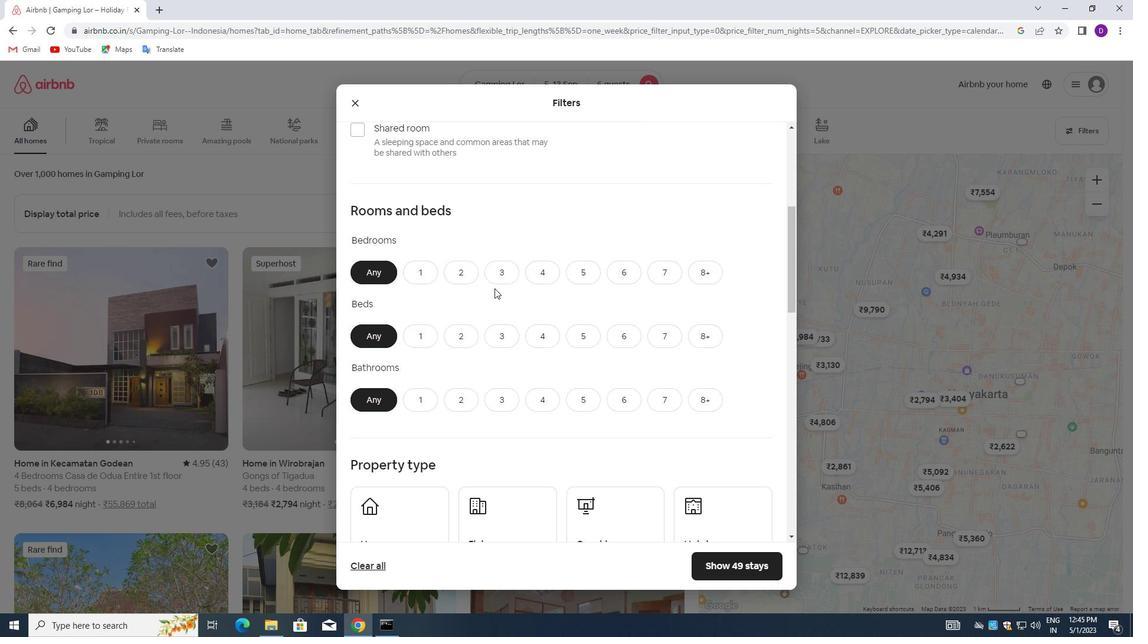
Action: Mouse pressed left at (492, 283)
Screenshot: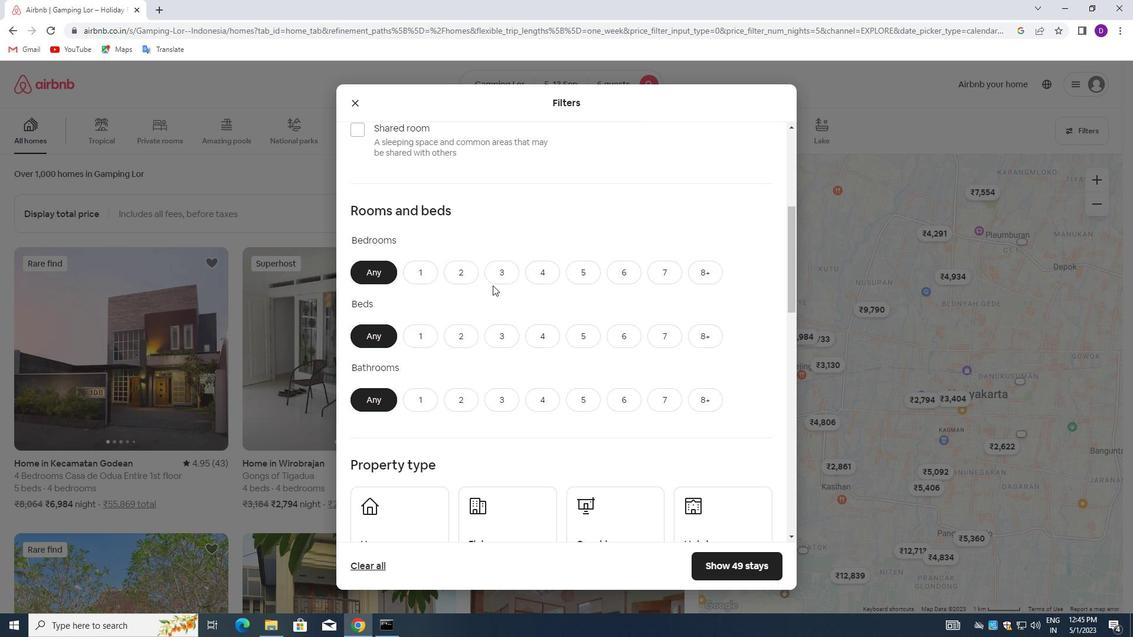 
Action: Mouse moved to (499, 334)
Screenshot: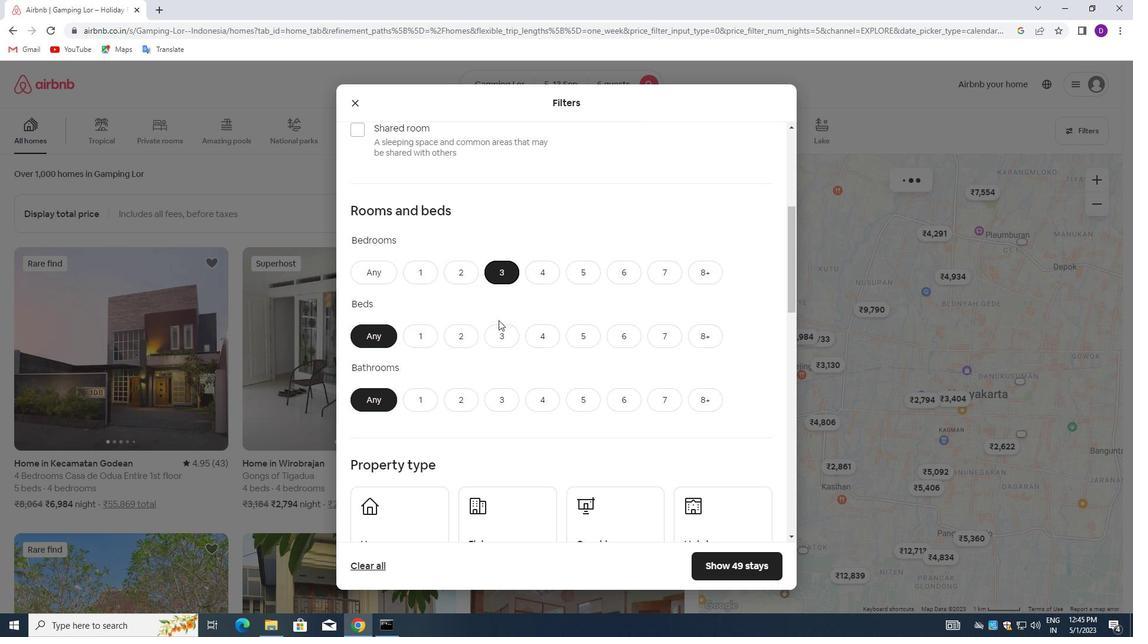 
Action: Mouse pressed left at (499, 334)
Screenshot: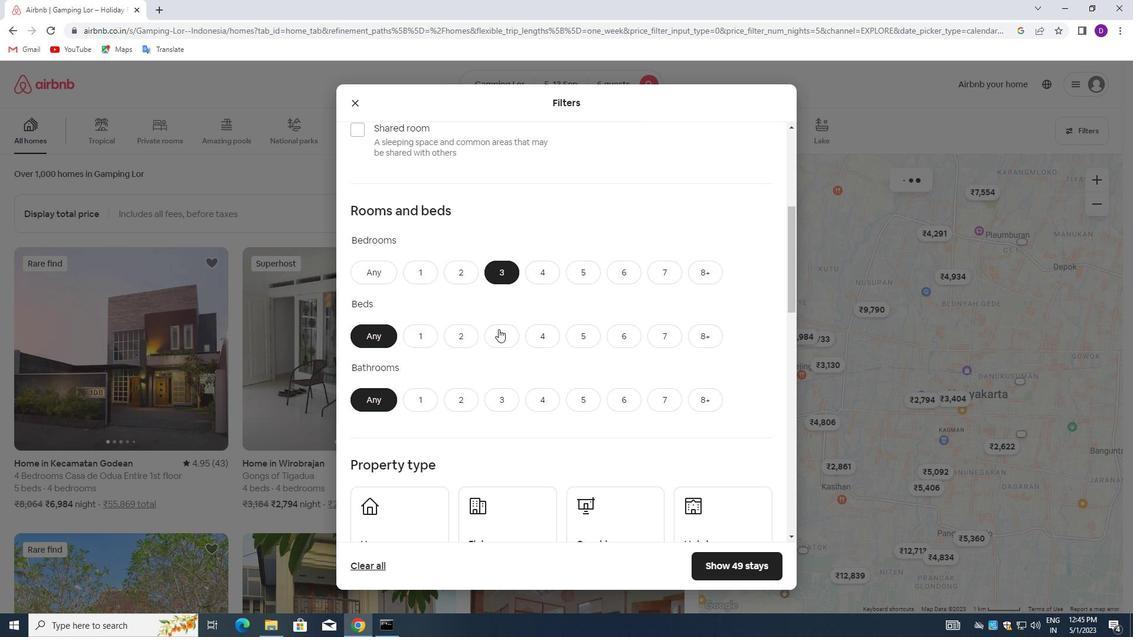 
Action: Mouse moved to (507, 395)
Screenshot: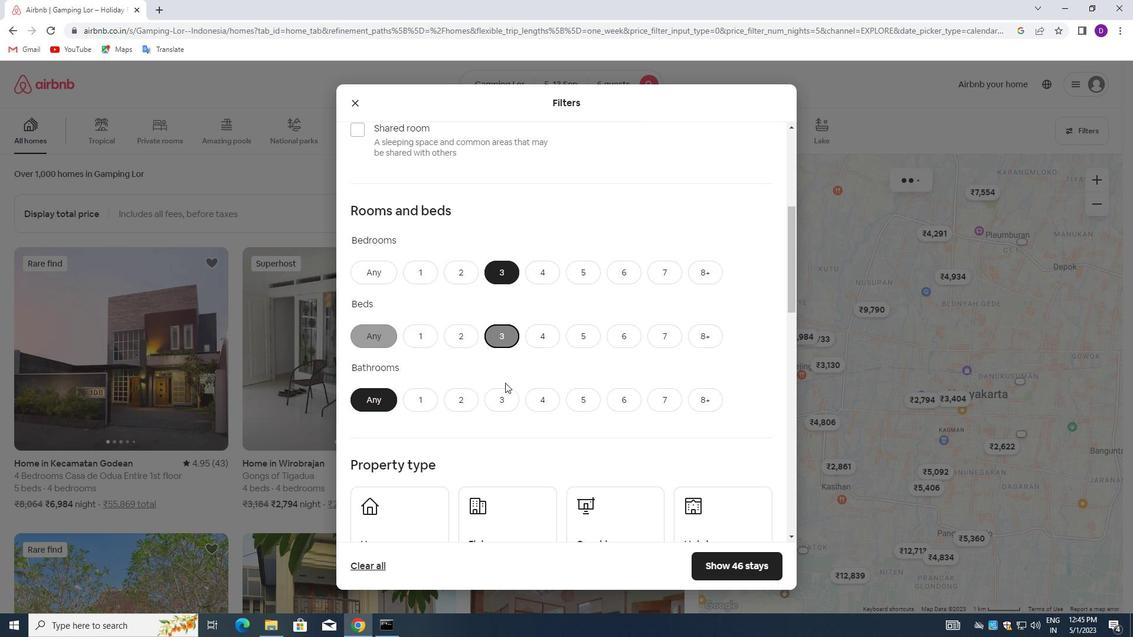 
Action: Mouse pressed left at (507, 395)
Screenshot: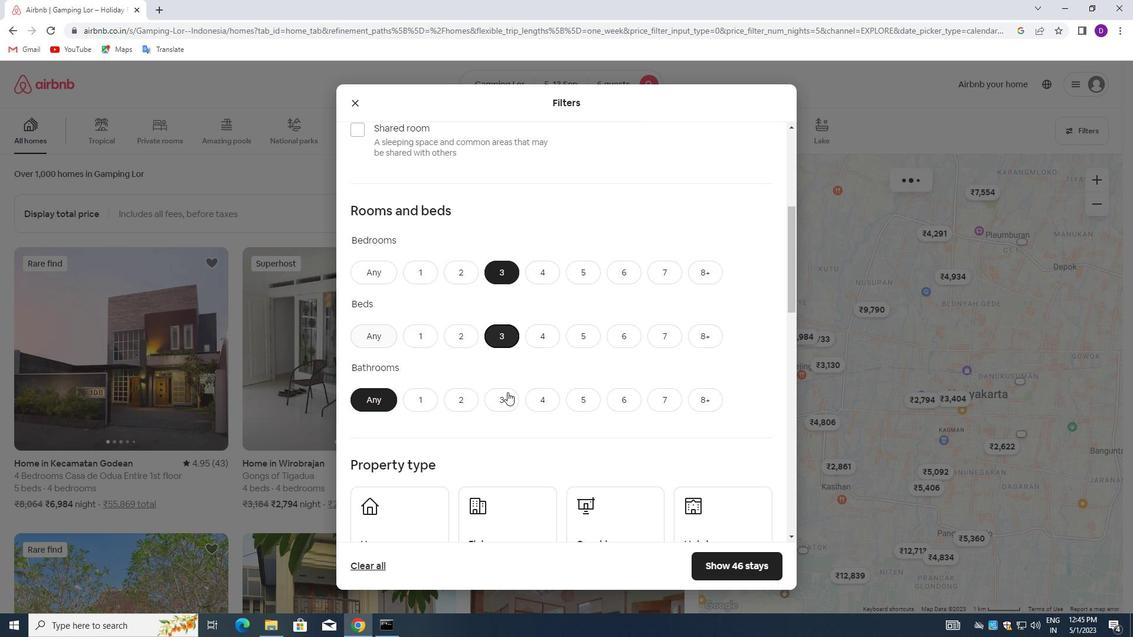 
Action: Mouse moved to (505, 358)
Screenshot: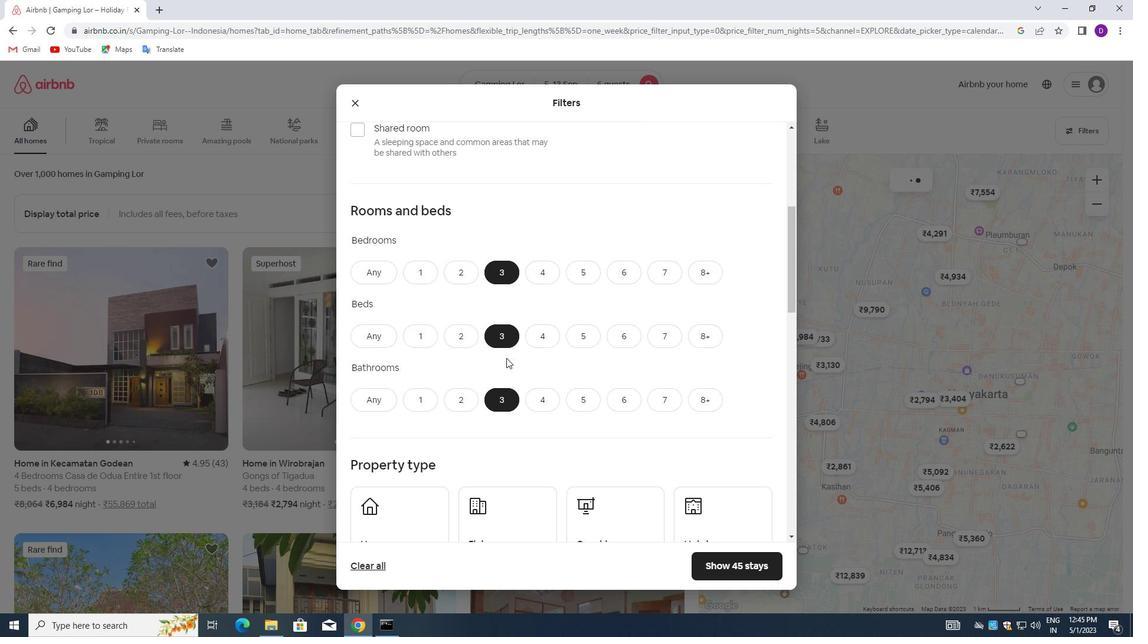 
Action: Mouse scrolled (505, 357) with delta (0, 0)
Screenshot: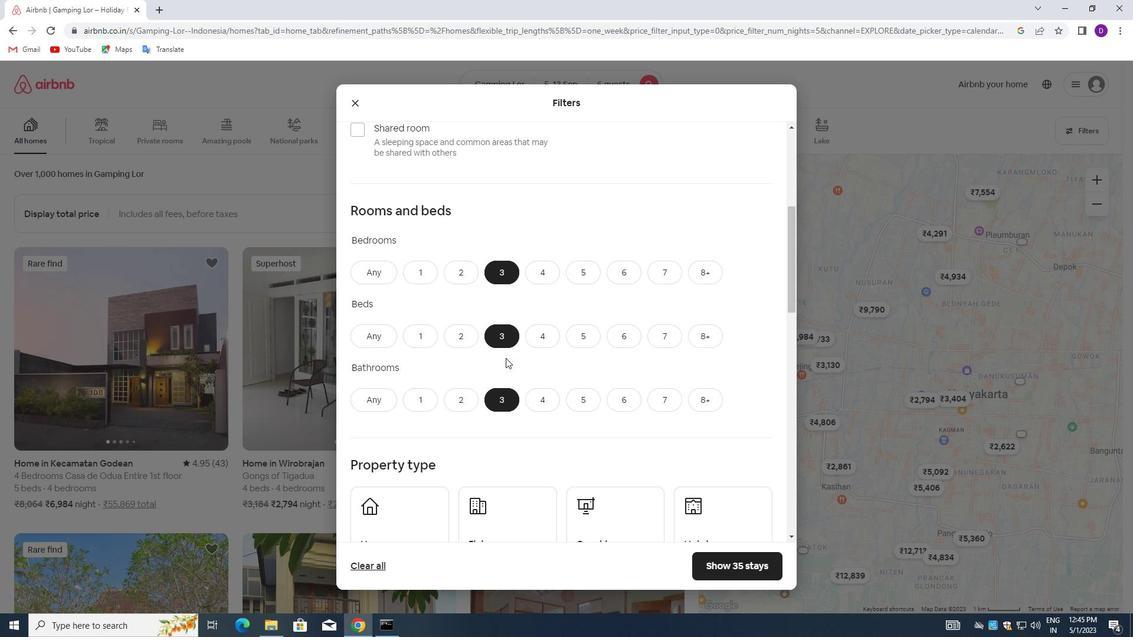 
Action: Mouse scrolled (505, 357) with delta (0, 0)
Screenshot: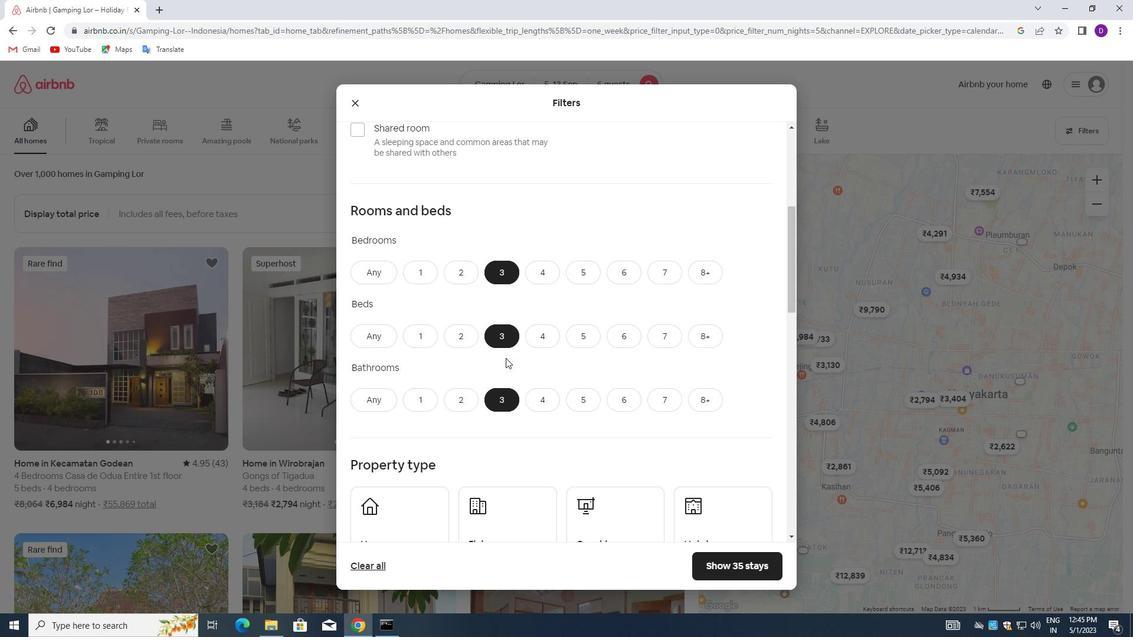 
Action: Mouse moved to (409, 394)
Screenshot: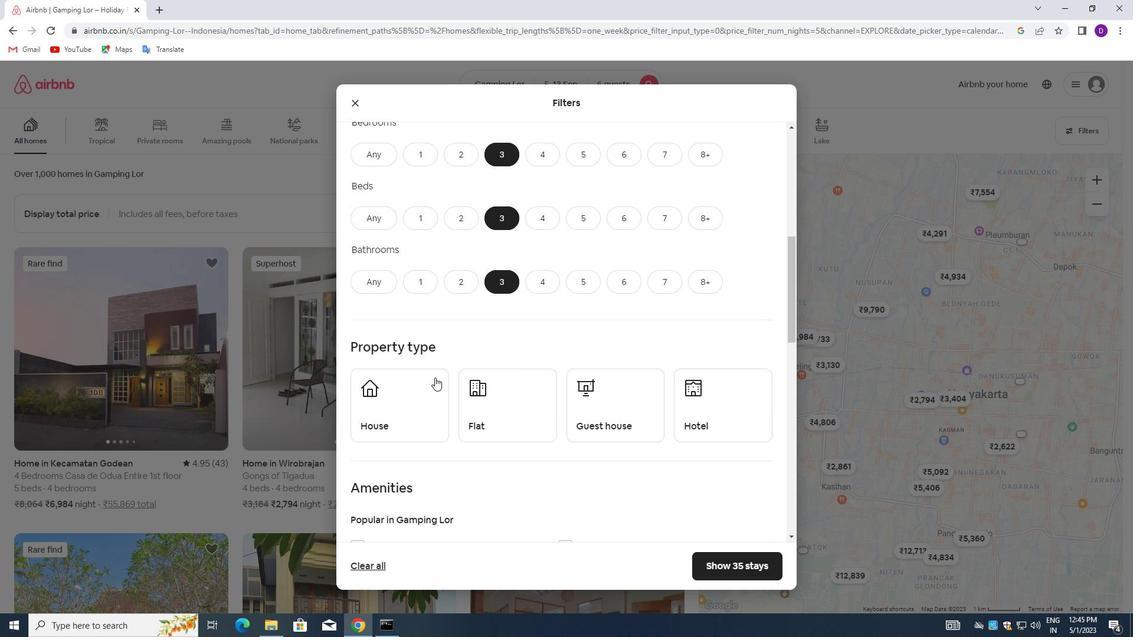
Action: Mouse pressed left at (409, 394)
Screenshot: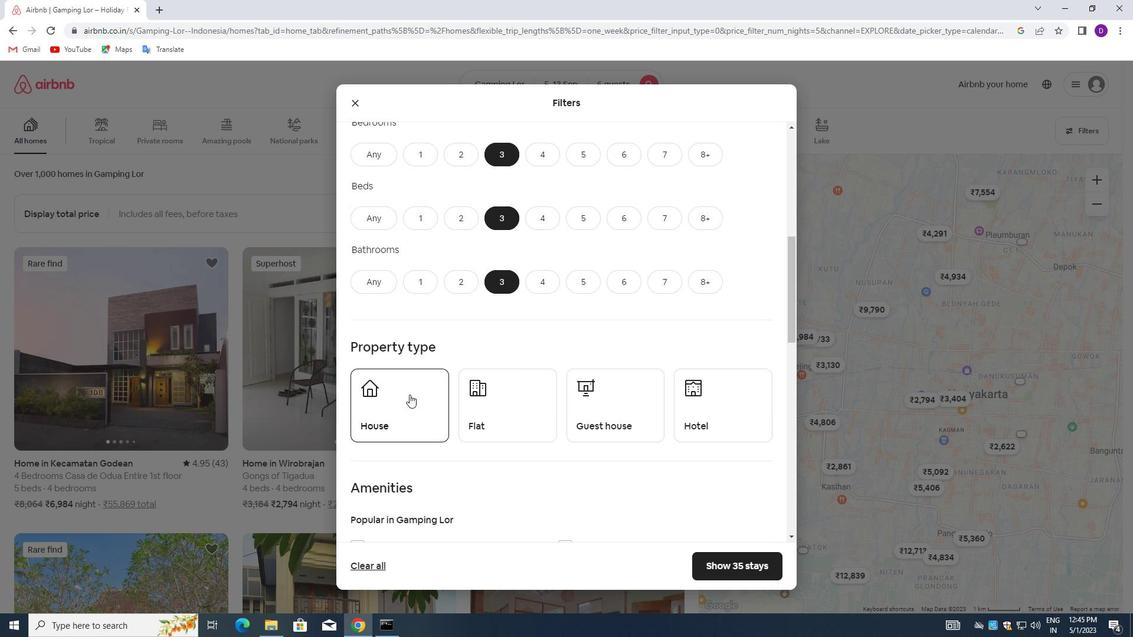 
Action: Mouse moved to (488, 393)
Screenshot: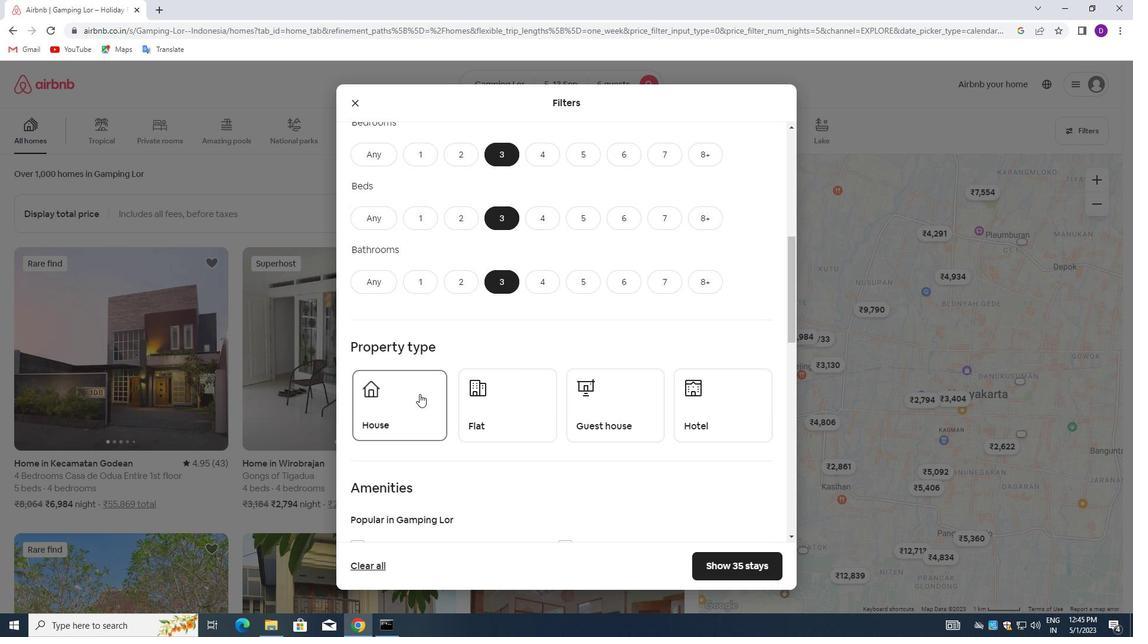 
Action: Mouse pressed left at (488, 393)
Screenshot: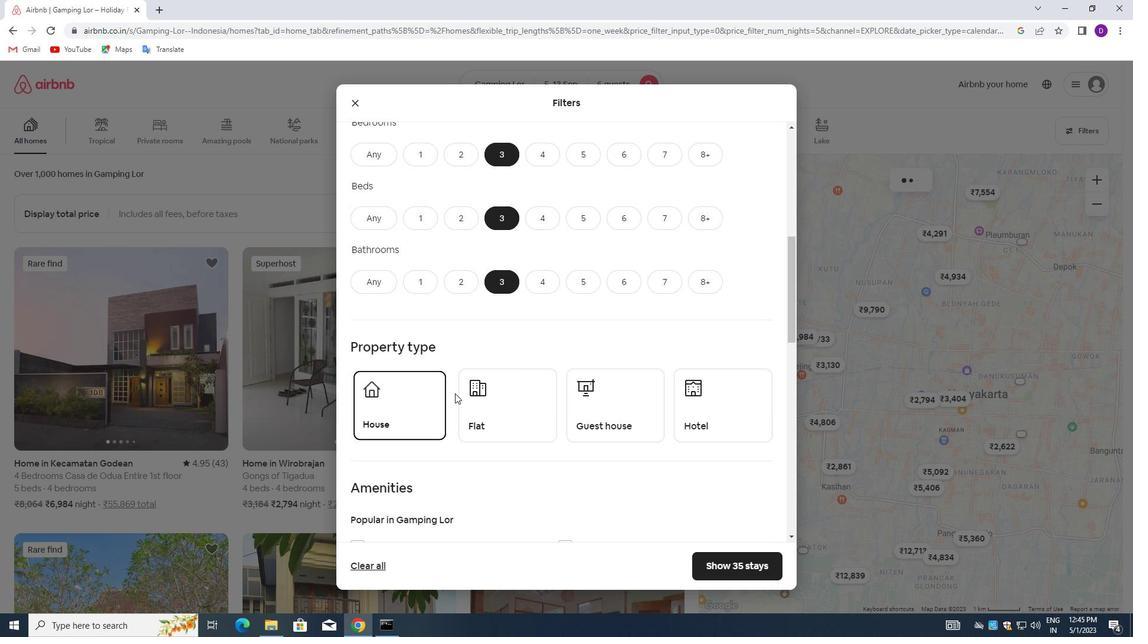
Action: Mouse moved to (583, 388)
Screenshot: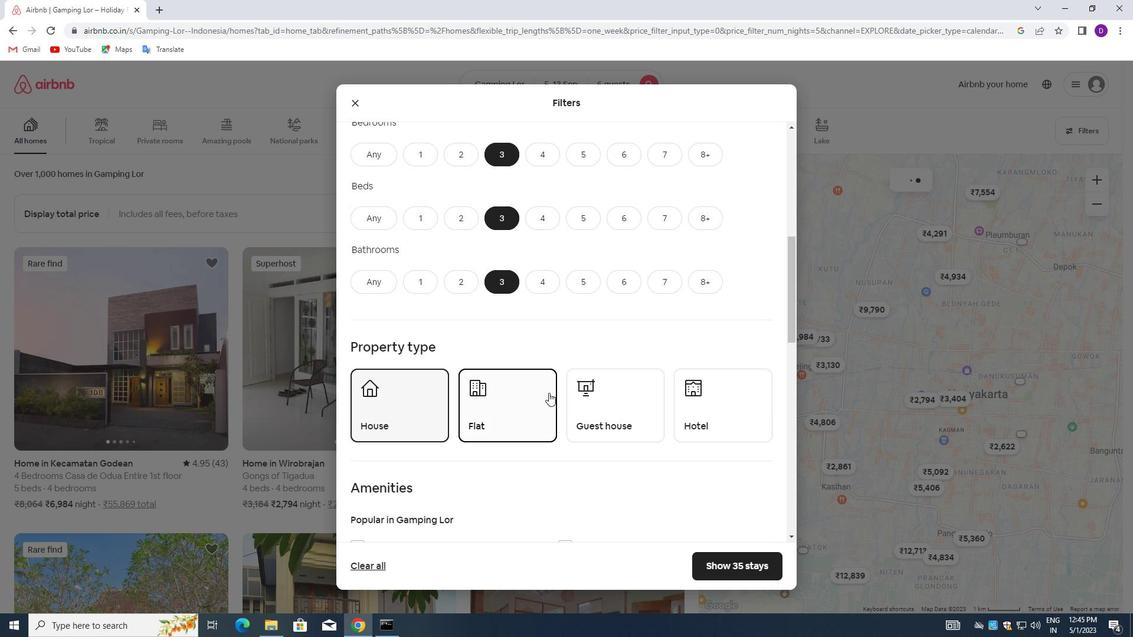 
Action: Mouse pressed left at (583, 388)
Screenshot: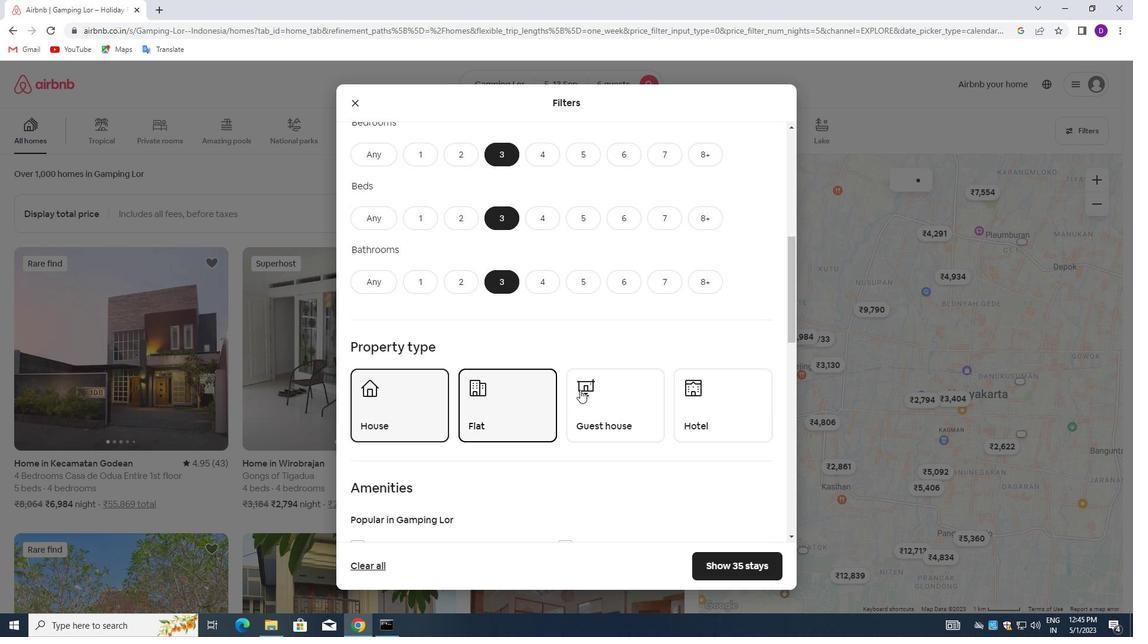 
Action: Mouse moved to (542, 361)
Screenshot: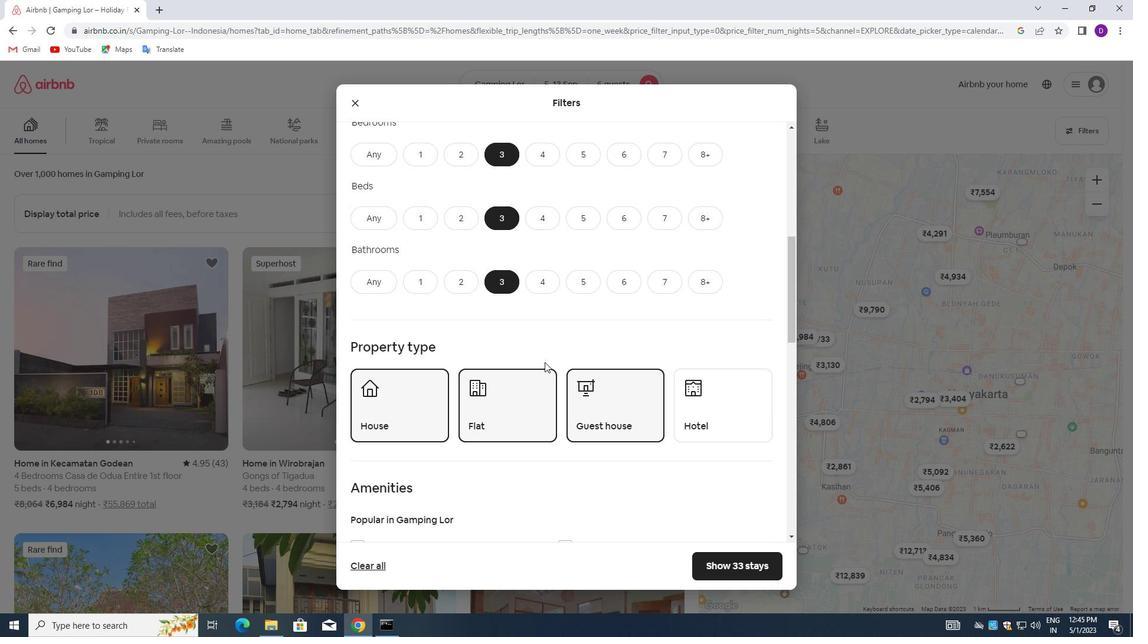 
Action: Mouse scrolled (542, 360) with delta (0, 0)
Screenshot: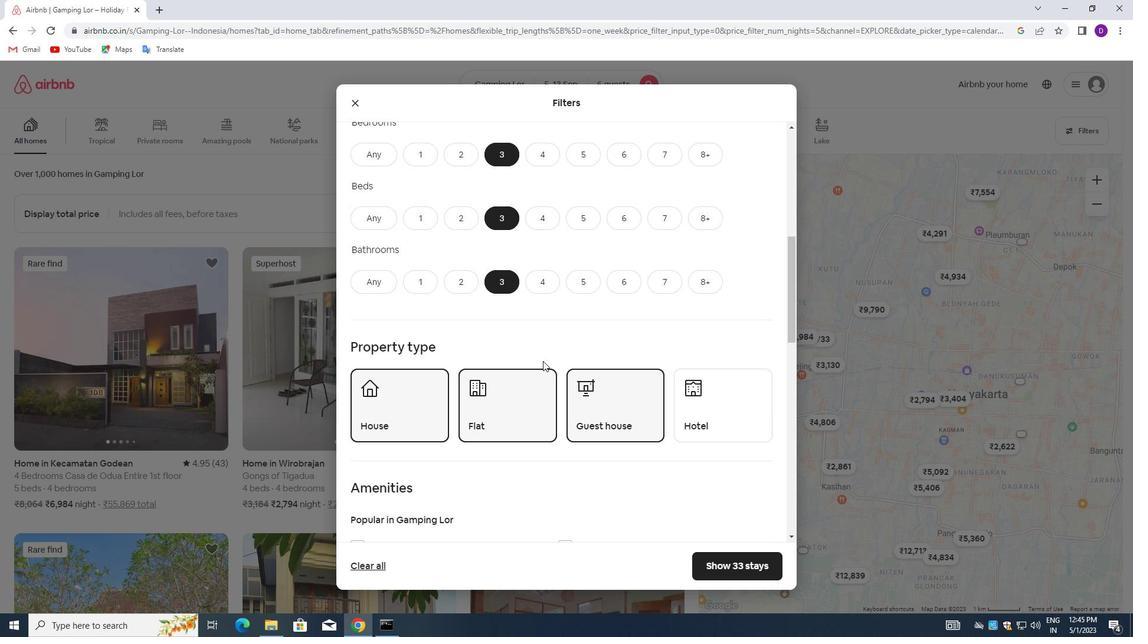 
Action: Mouse scrolled (542, 360) with delta (0, 0)
Screenshot: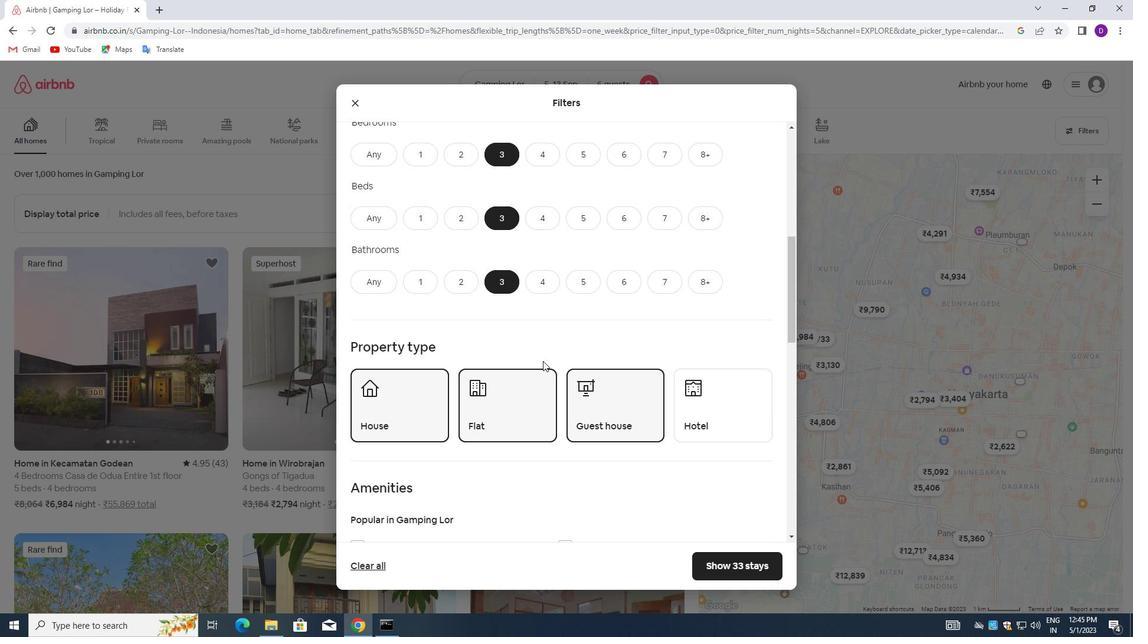 
Action: Mouse scrolled (542, 360) with delta (0, 0)
Screenshot: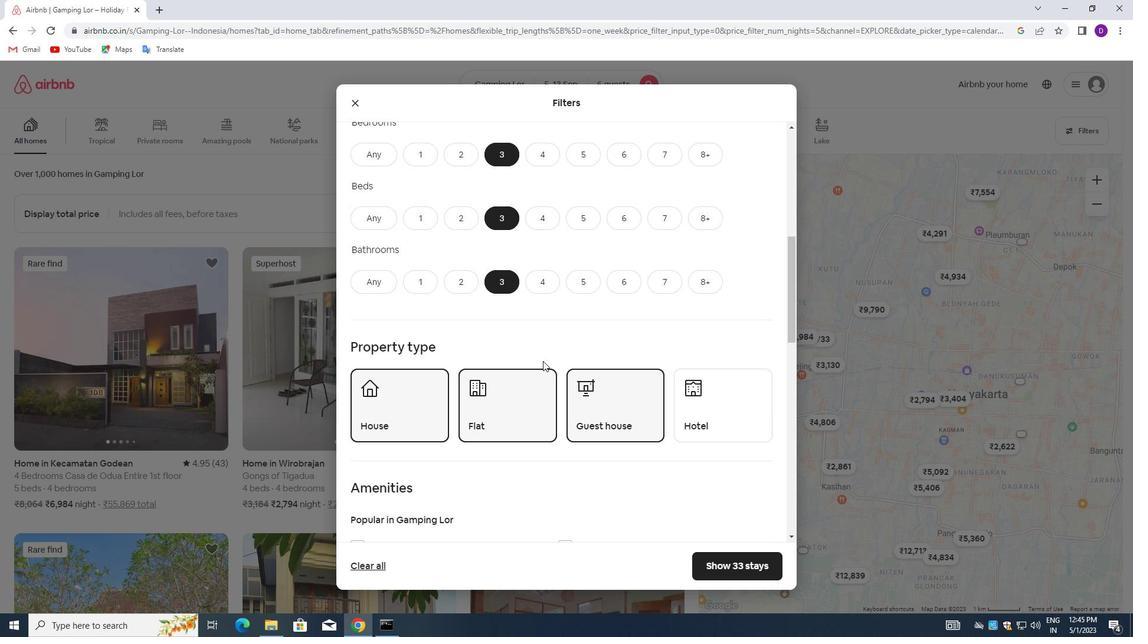 
Action: Mouse scrolled (542, 360) with delta (0, 0)
Screenshot: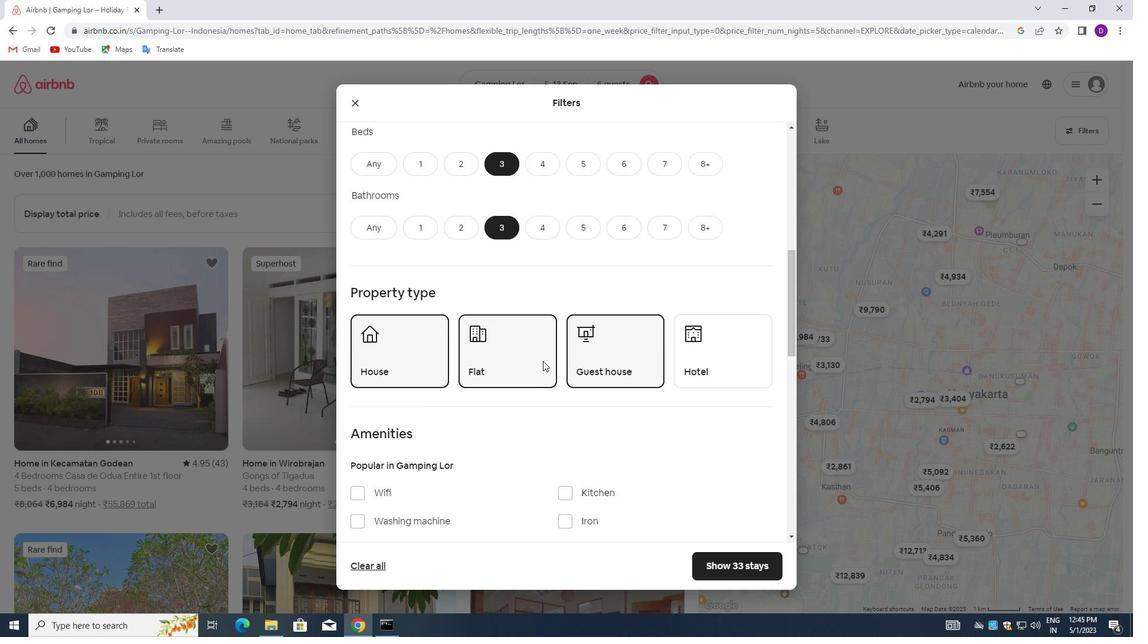 
Action: Mouse moved to (356, 338)
Screenshot: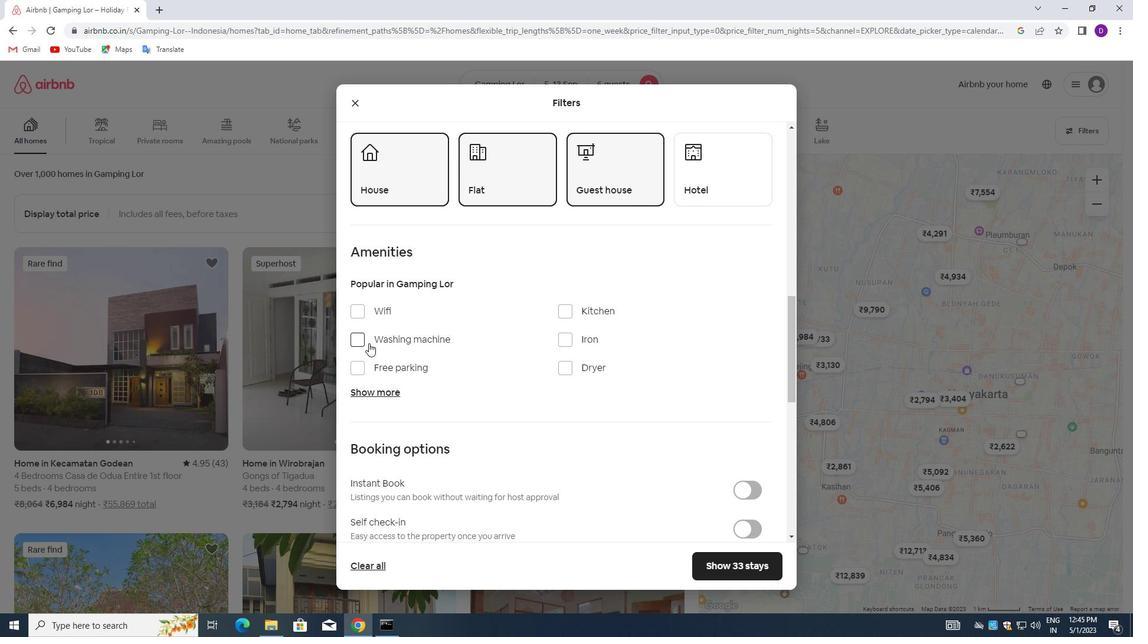 
Action: Mouse pressed left at (356, 338)
Screenshot: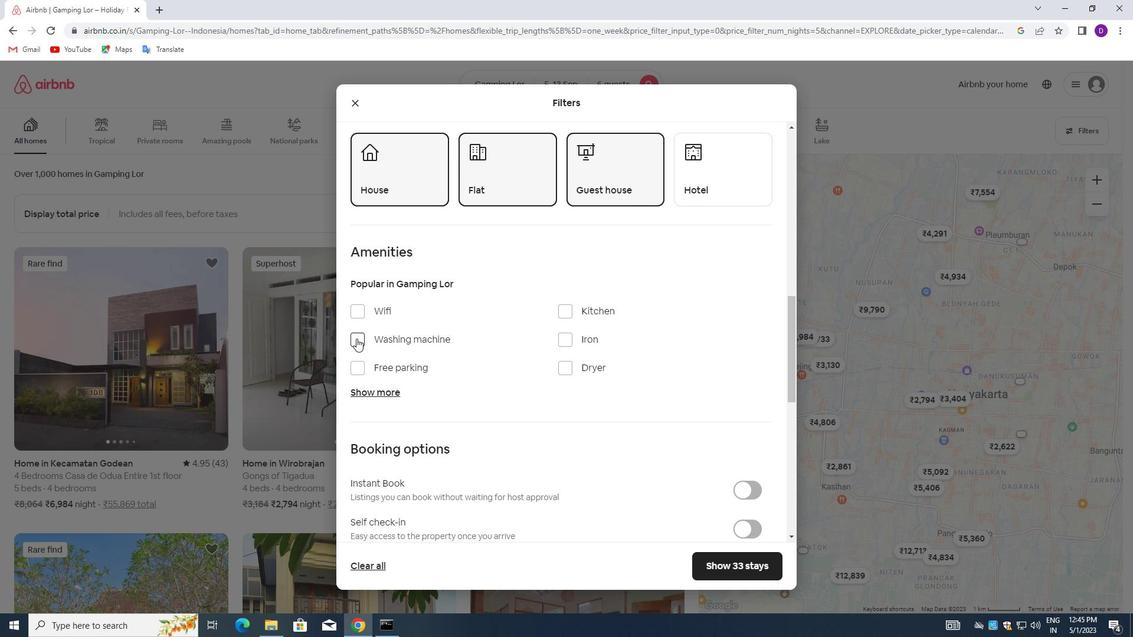 
Action: Mouse moved to (639, 404)
Screenshot: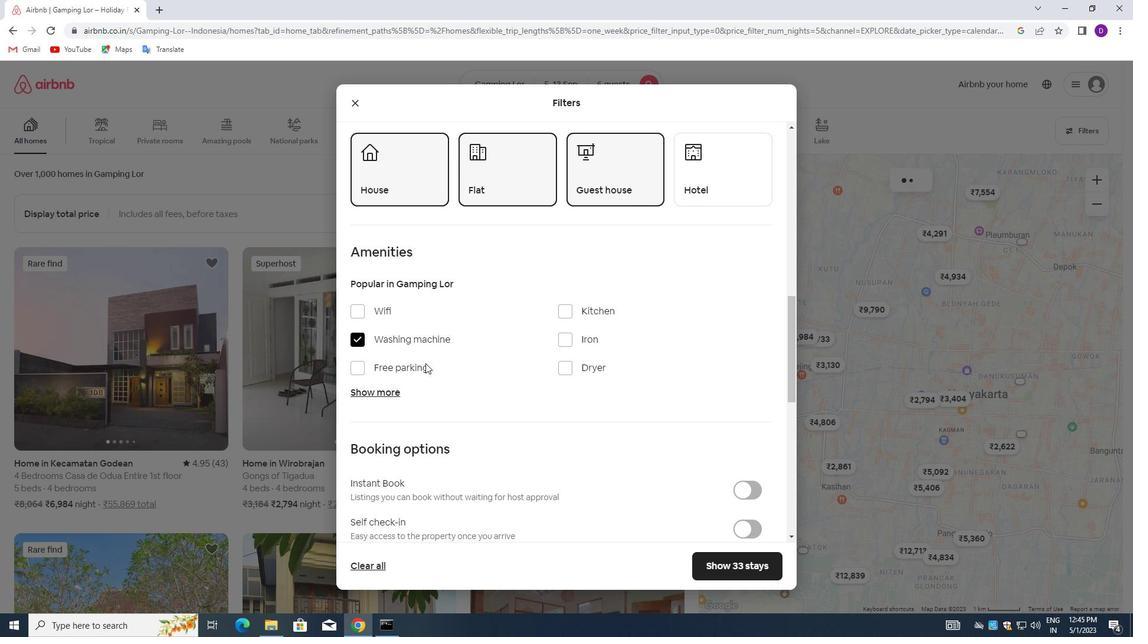 
Action: Mouse scrolled (639, 403) with delta (0, 0)
Screenshot: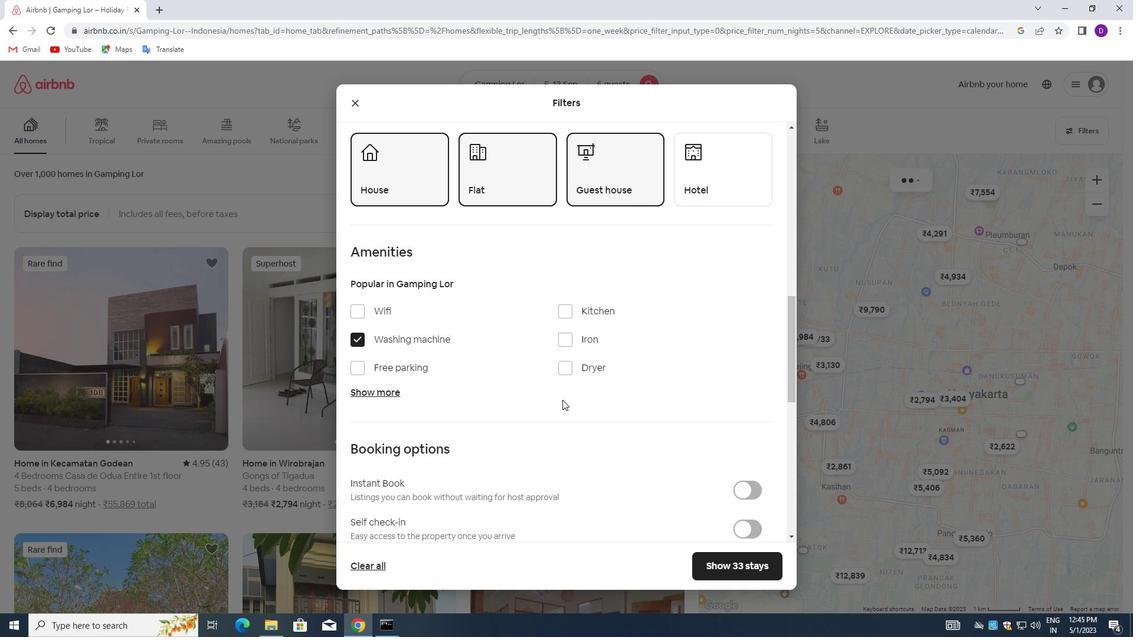 
Action: Mouse moved to (639, 404)
Screenshot: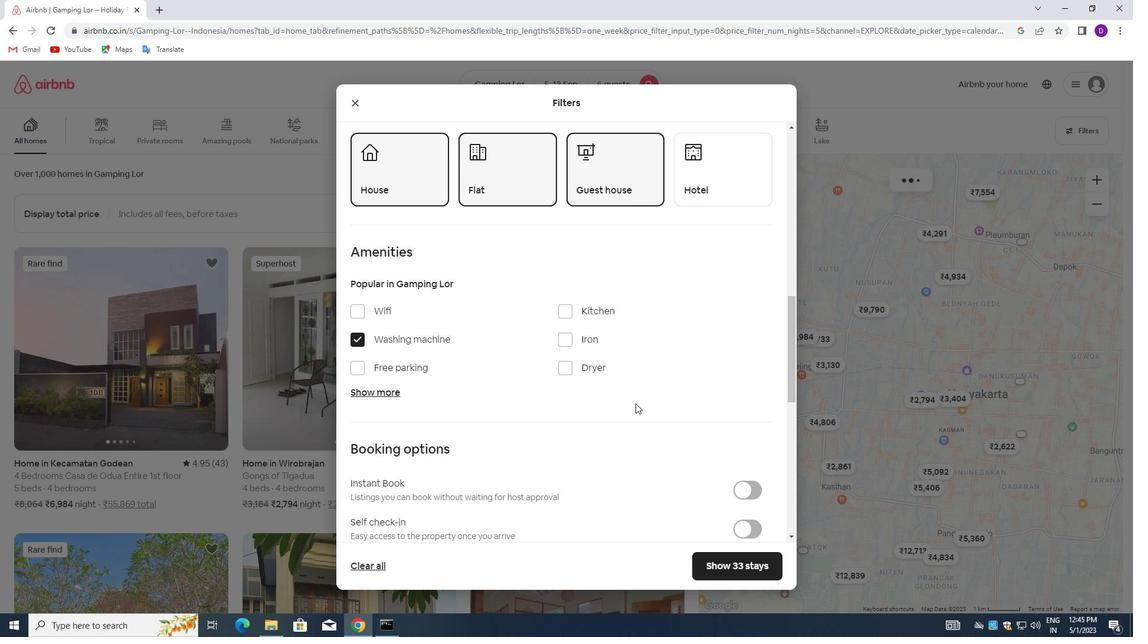 
Action: Mouse scrolled (639, 404) with delta (0, 0)
Screenshot: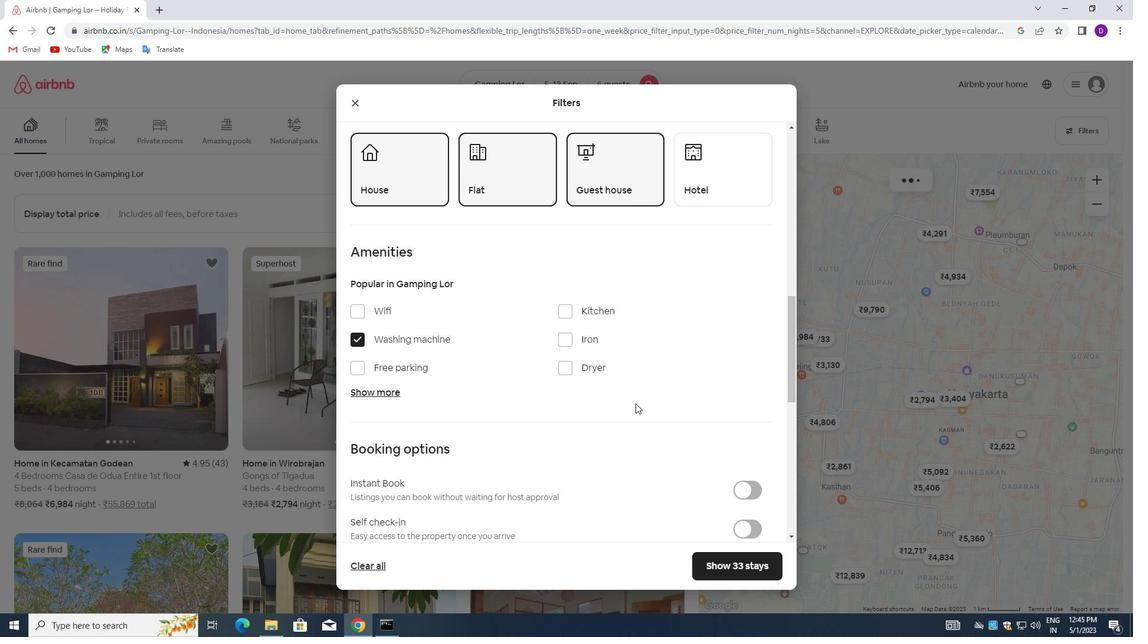 
Action: Mouse moved to (741, 407)
Screenshot: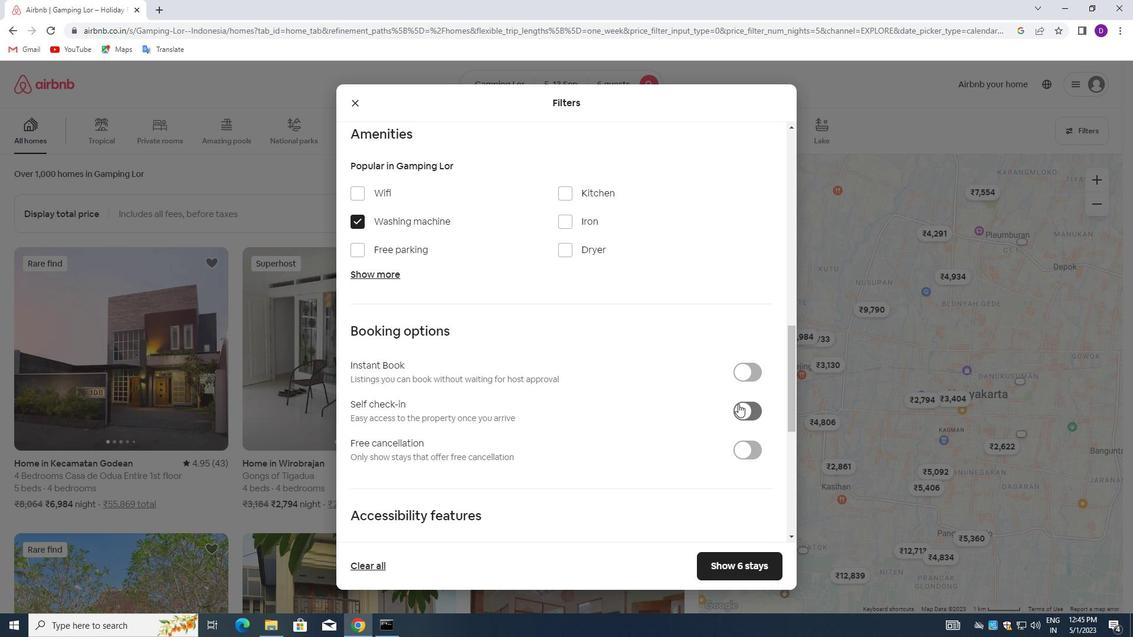 
Action: Mouse pressed left at (741, 407)
Screenshot: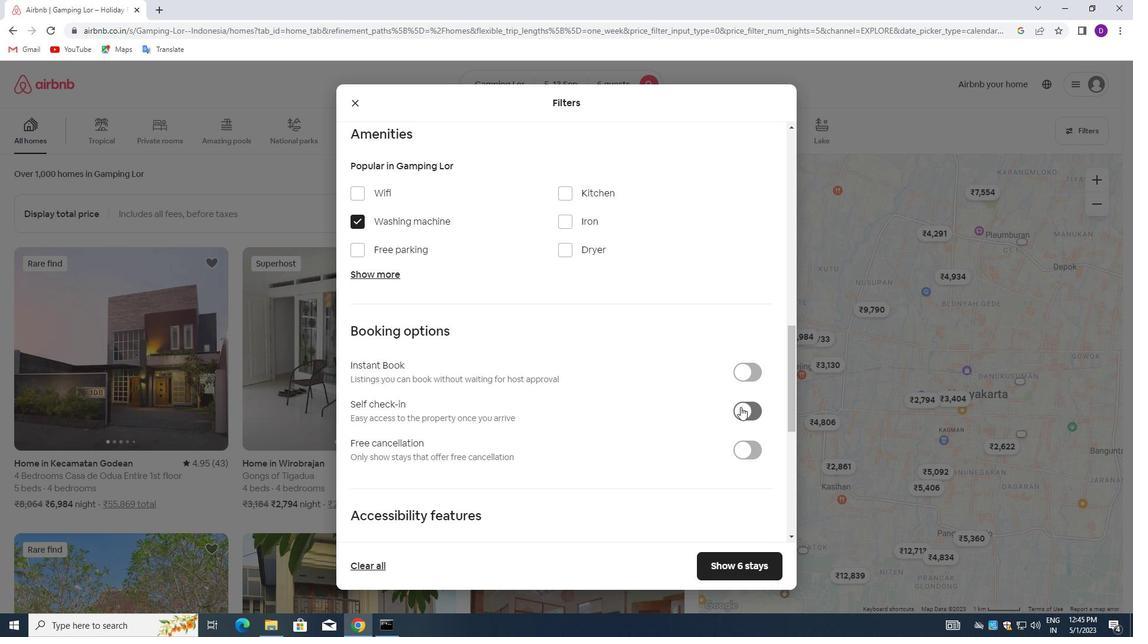 
Action: Mouse moved to (560, 425)
Screenshot: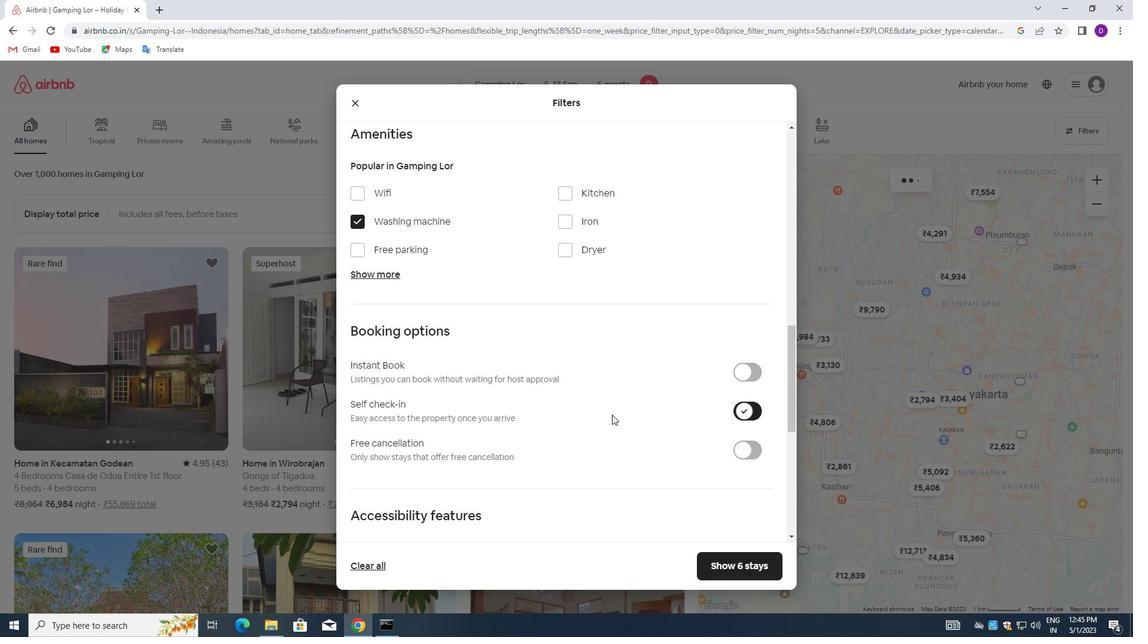 
Action: Mouse scrolled (560, 424) with delta (0, 0)
Screenshot: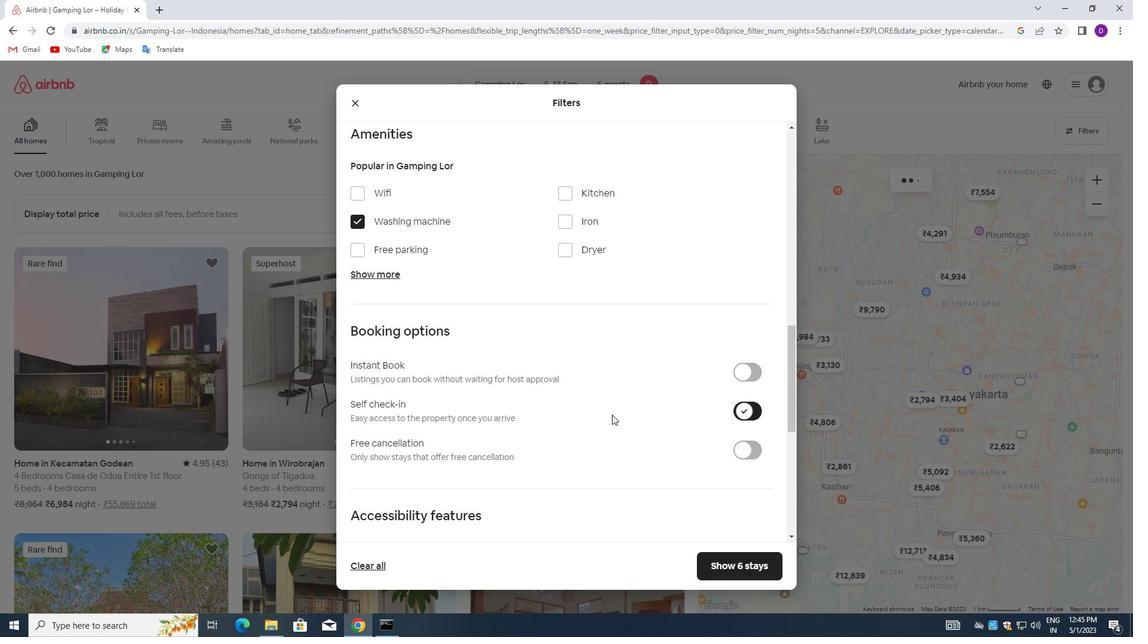 
Action: Mouse moved to (552, 431)
Screenshot: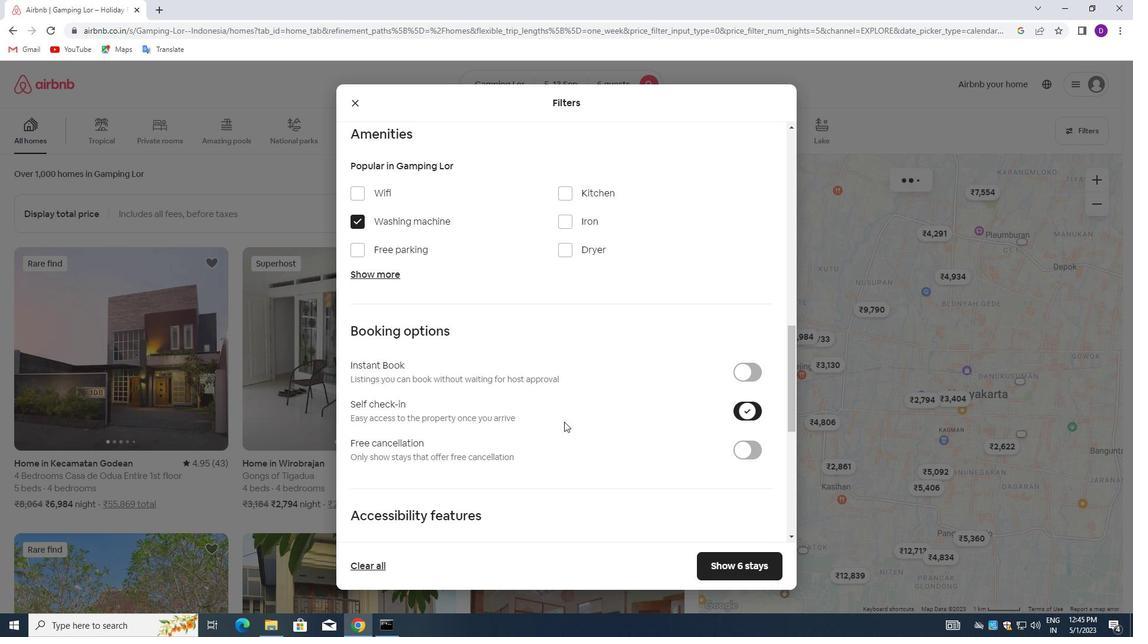 
Action: Mouse scrolled (552, 430) with delta (0, 0)
Screenshot: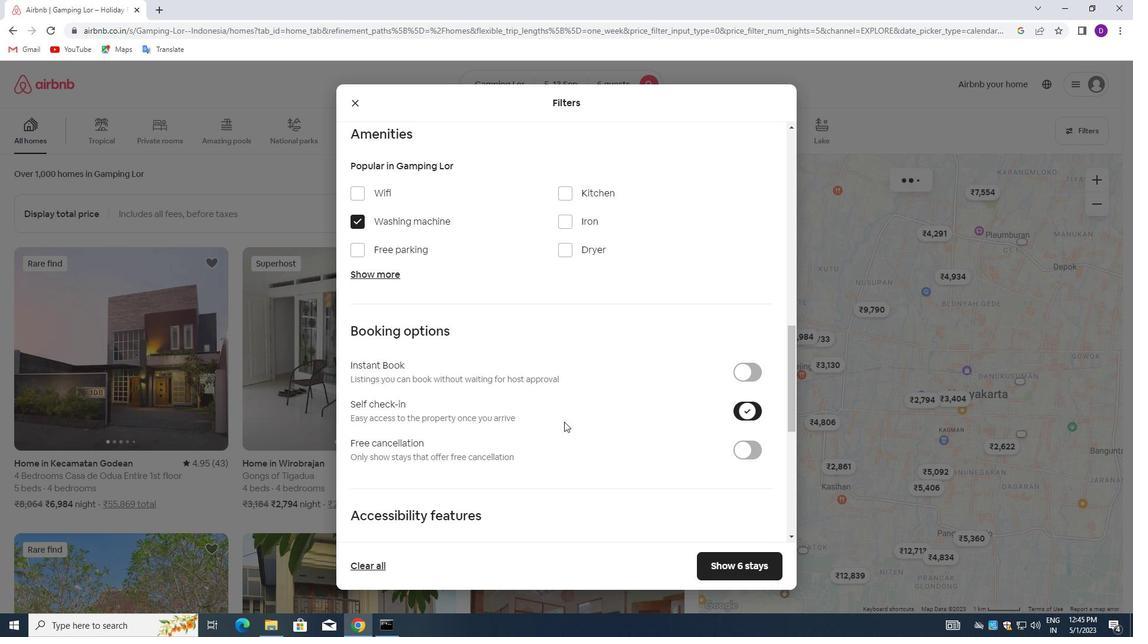 
Action: Mouse moved to (549, 432)
Screenshot: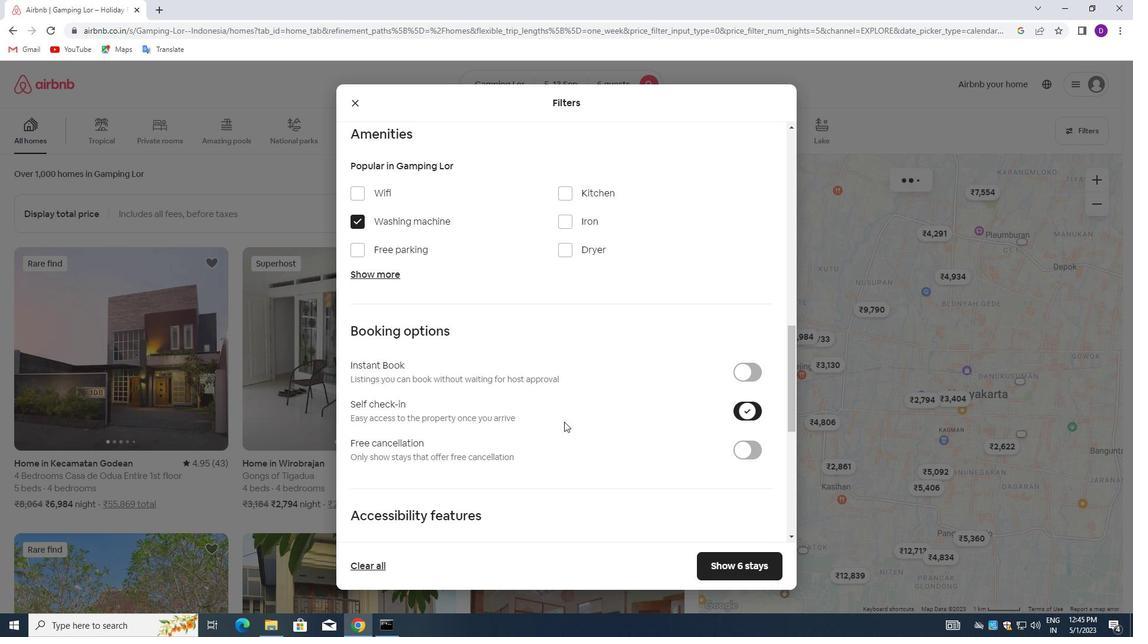 
Action: Mouse scrolled (549, 431) with delta (0, 0)
Screenshot: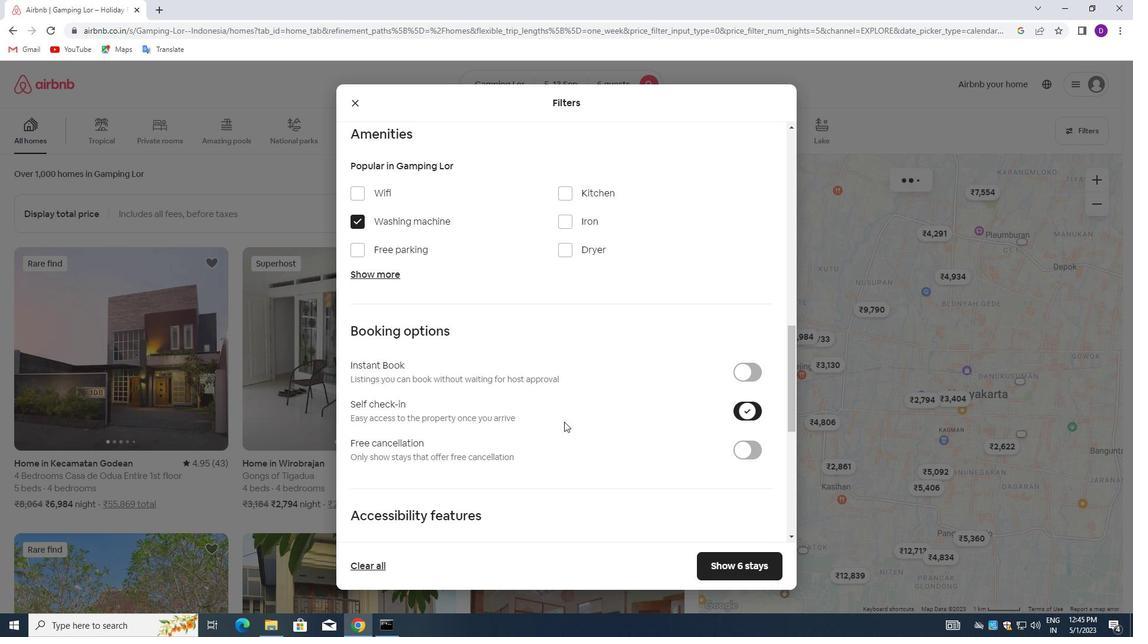 
Action: Mouse moved to (547, 433)
Screenshot: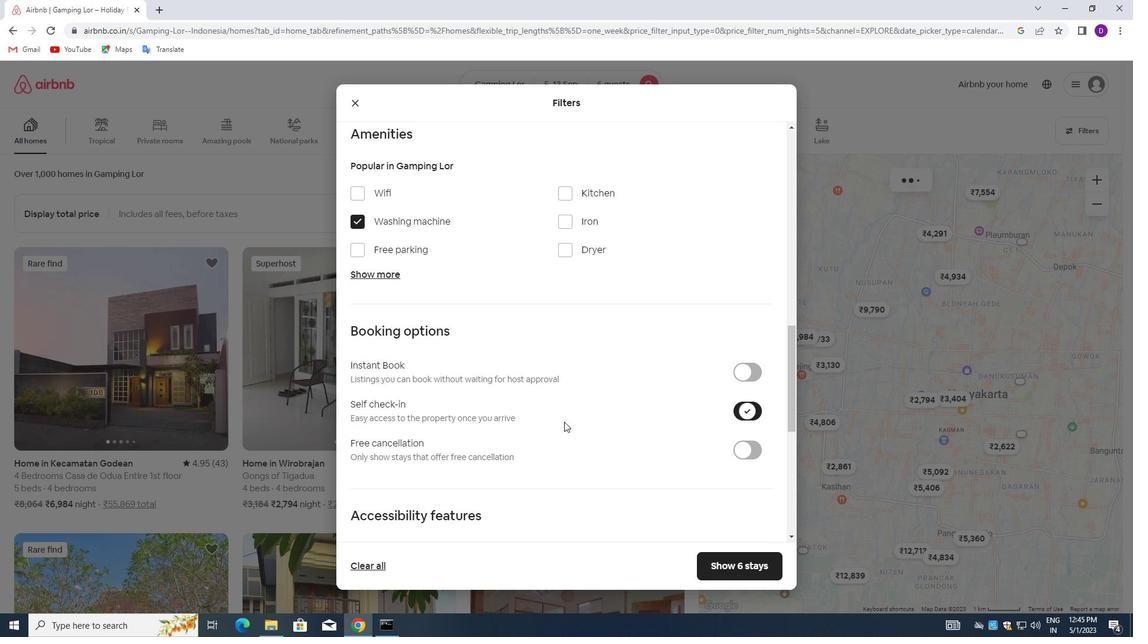 
Action: Mouse scrolled (547, 433) with delta (0, 0)
Screenshot: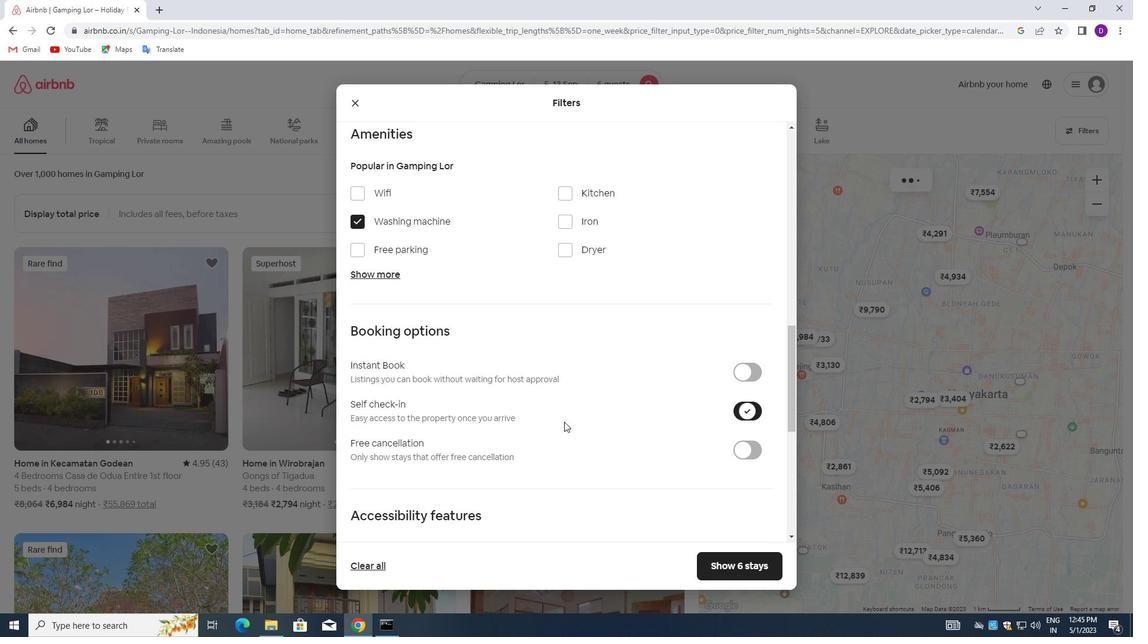
Action: Mouse moved to (539, 427)
Screenshot: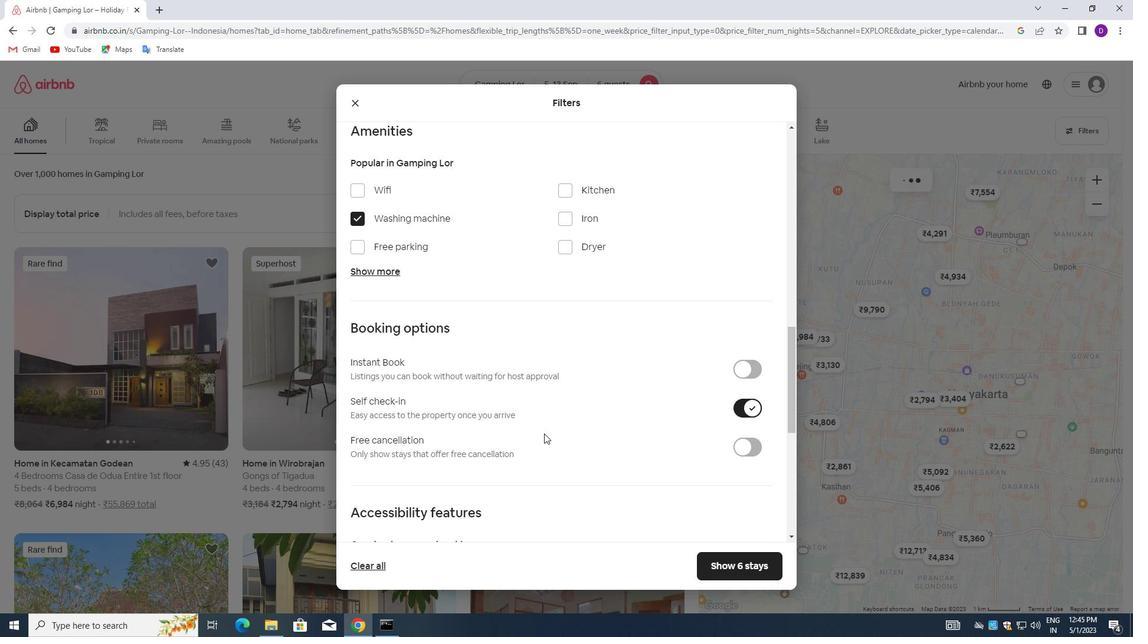
Action: Mouse scrolled (539, 427) with delta (0, 0)
Screenshot: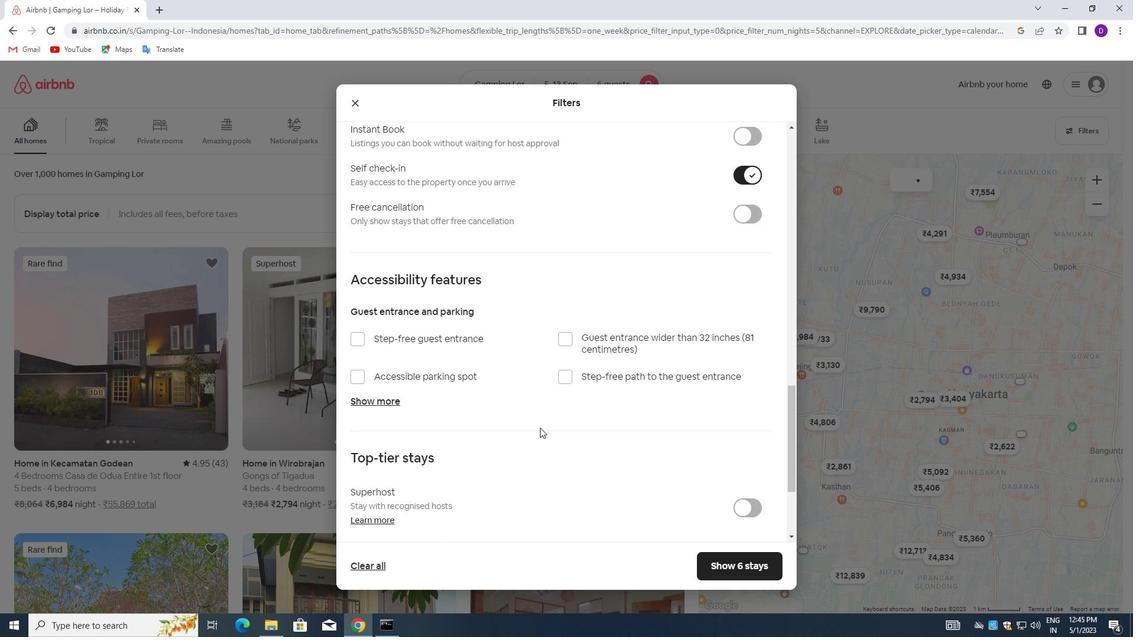 
Action: Mouse moved to (538, 427)
Screenshot: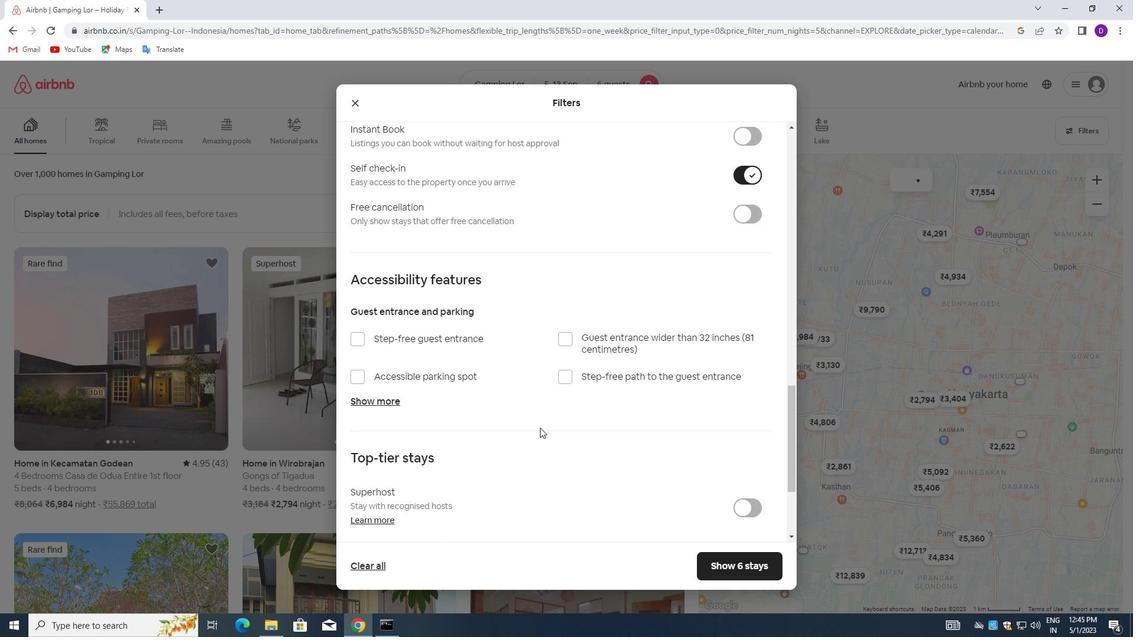 
Action: Mouse scrolled (538, 427) with delta (0, 0)
Screenshot: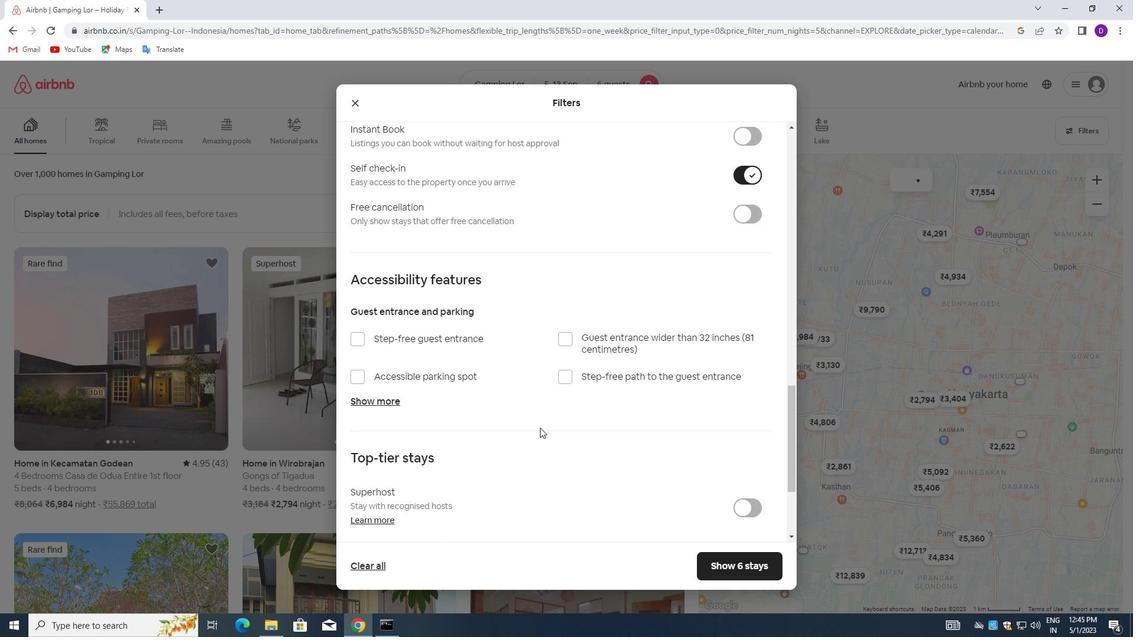 
Action: Mouse moved to (538, 427)
Screenshot: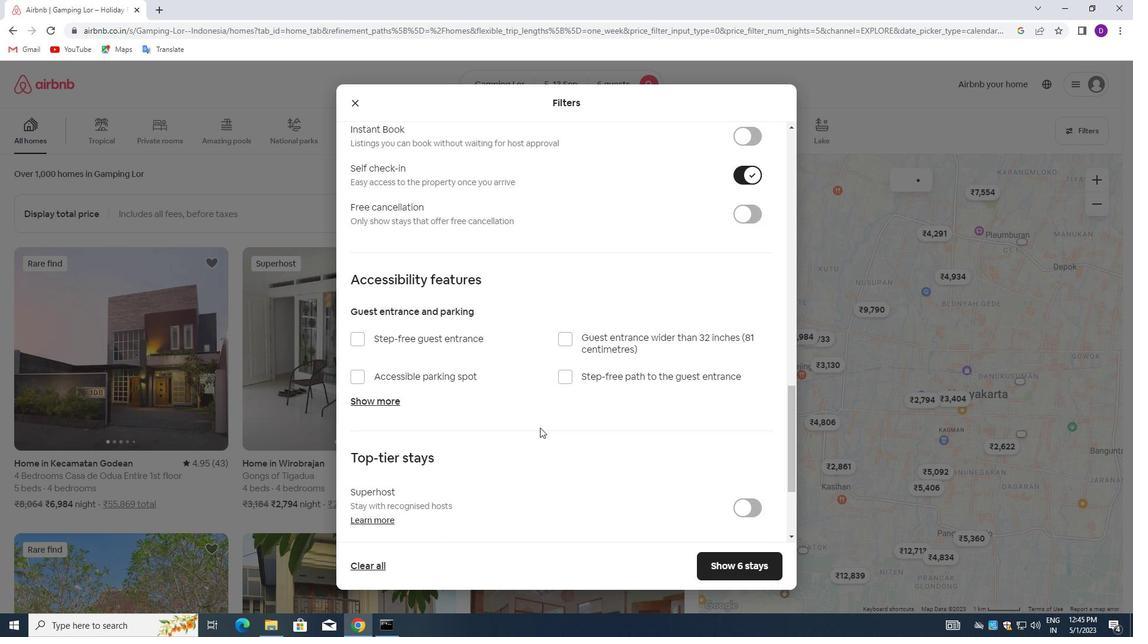 
Action: Mouse scrolled (538, 427) with delta (0, 0)
Screenshot: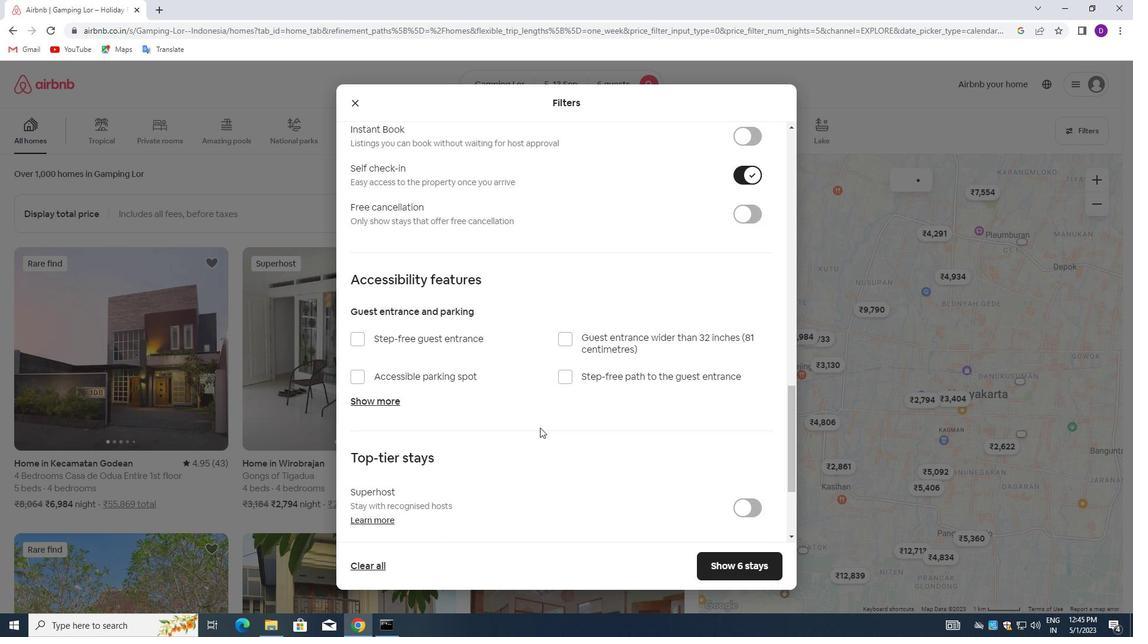 
Action: Mouse moved to (537, 429)
Screenshot: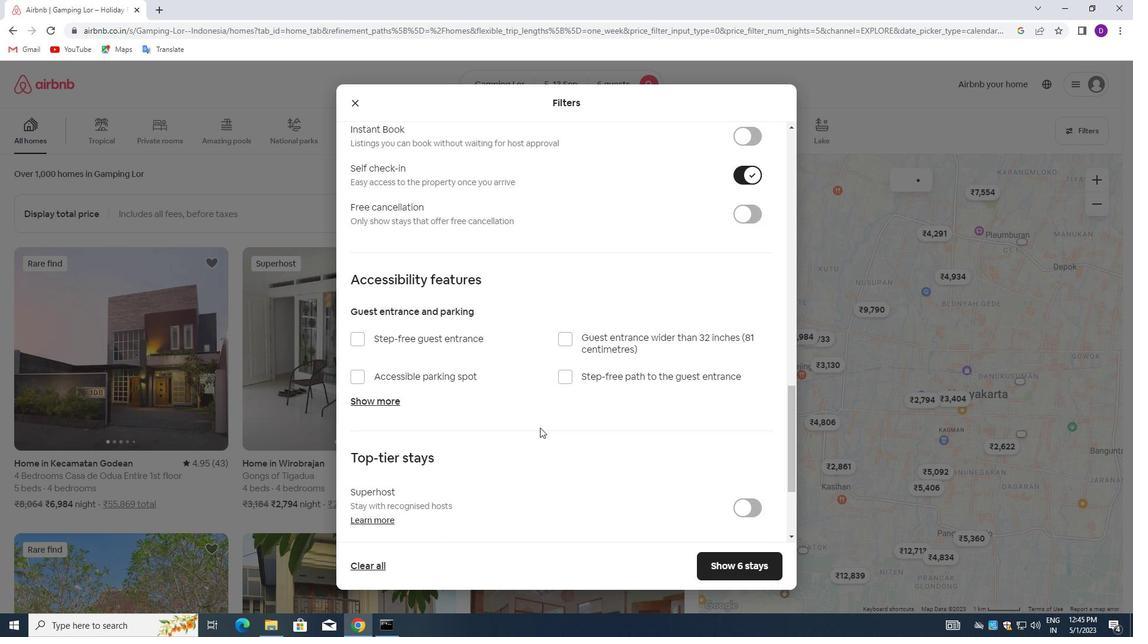 
Action: Mouse scrolled (537, 429) with delta (0, 0)
Screenshot: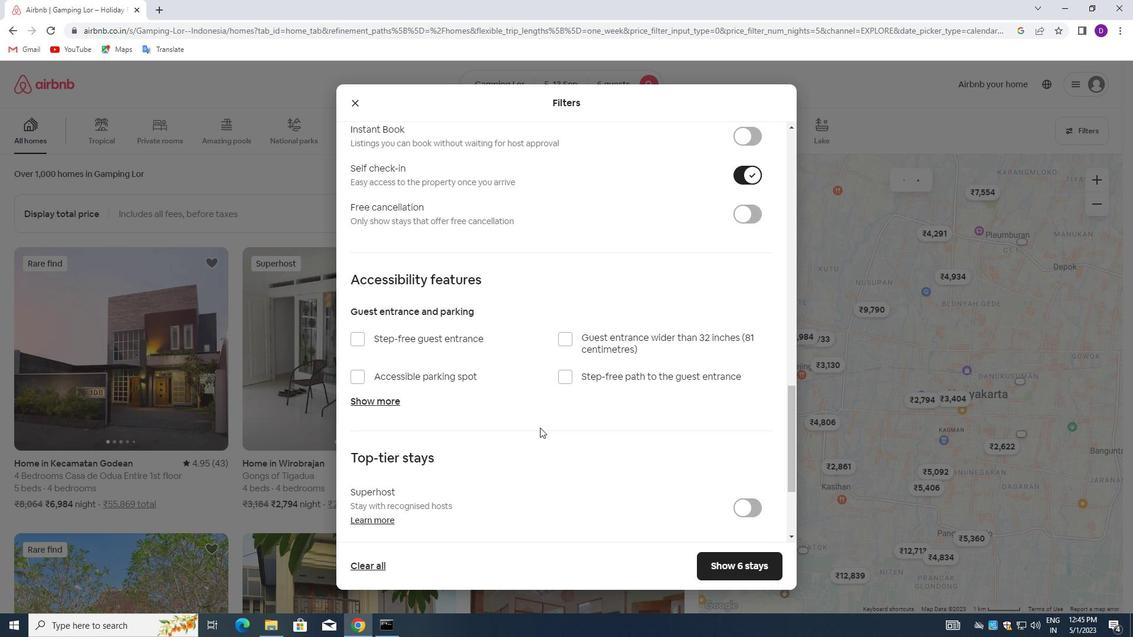 
Action: Mouse moved to (531, 432)
Screenshot: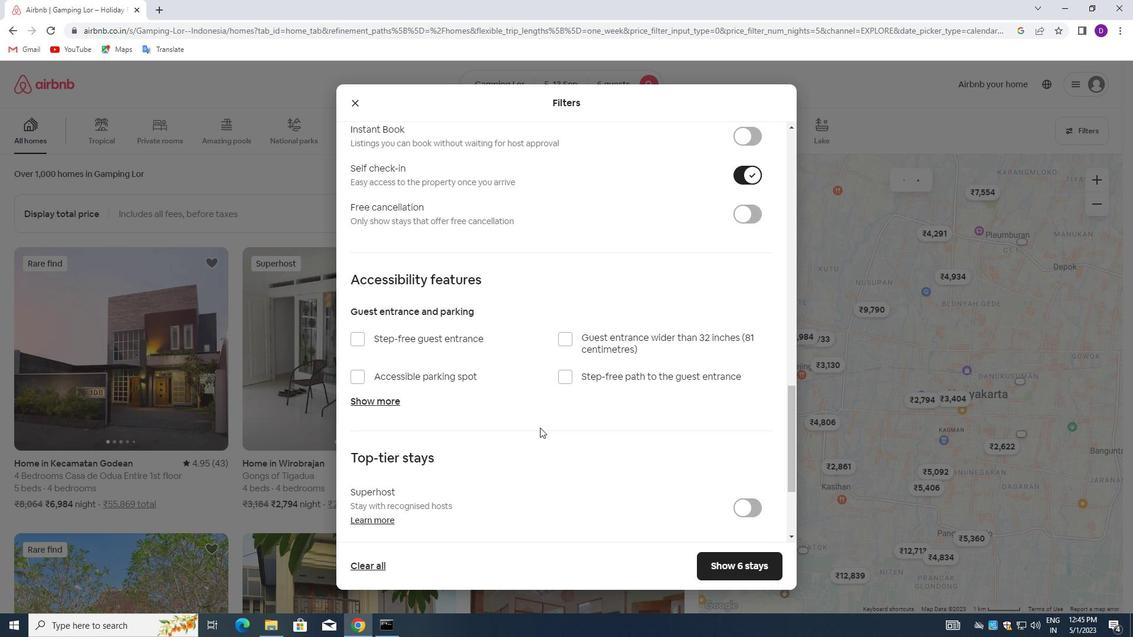
Action: Mouse scrolled (531, 431) with delta (0, 0)
Screenshot: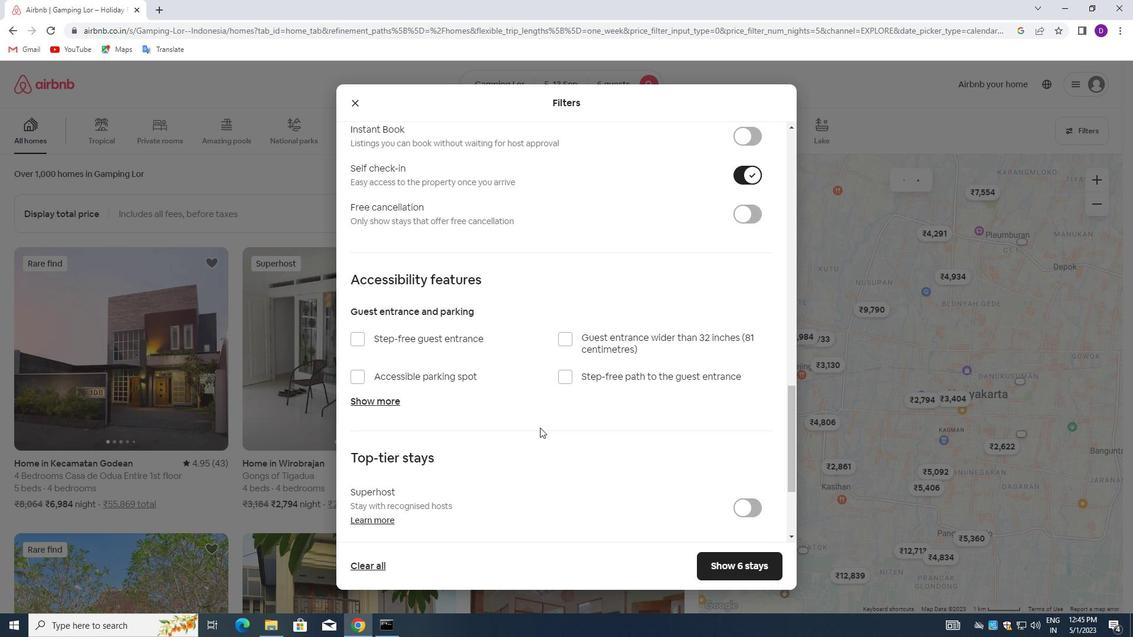 
Action: Mouse moved to (355, 457)
Screenshot: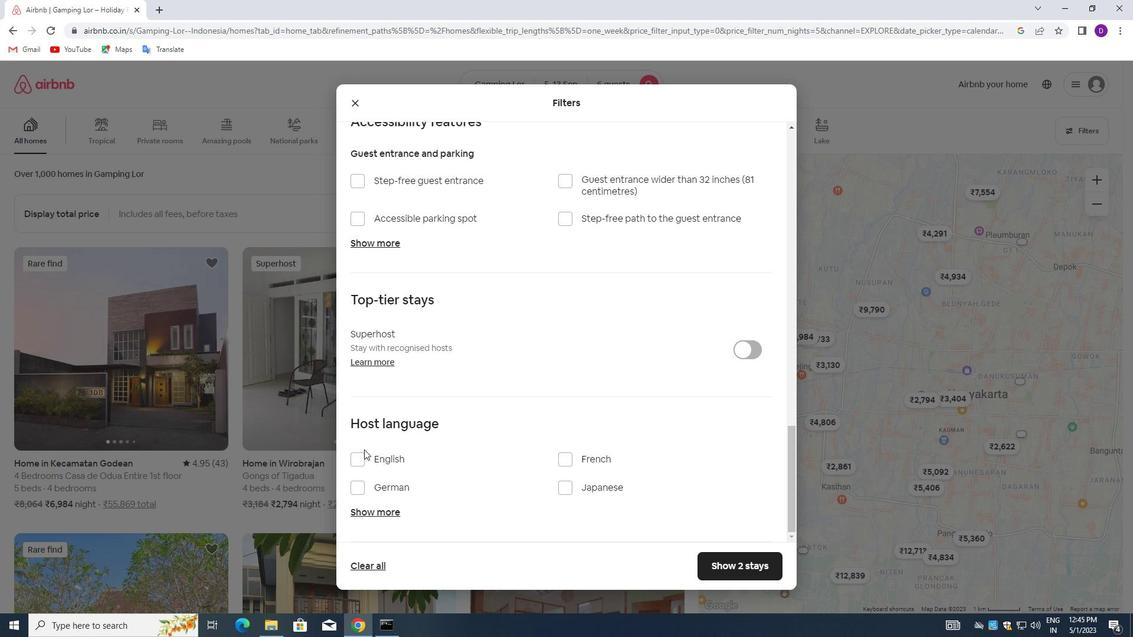
Action: Mouse pressed left at (355, 457)
Screenshot: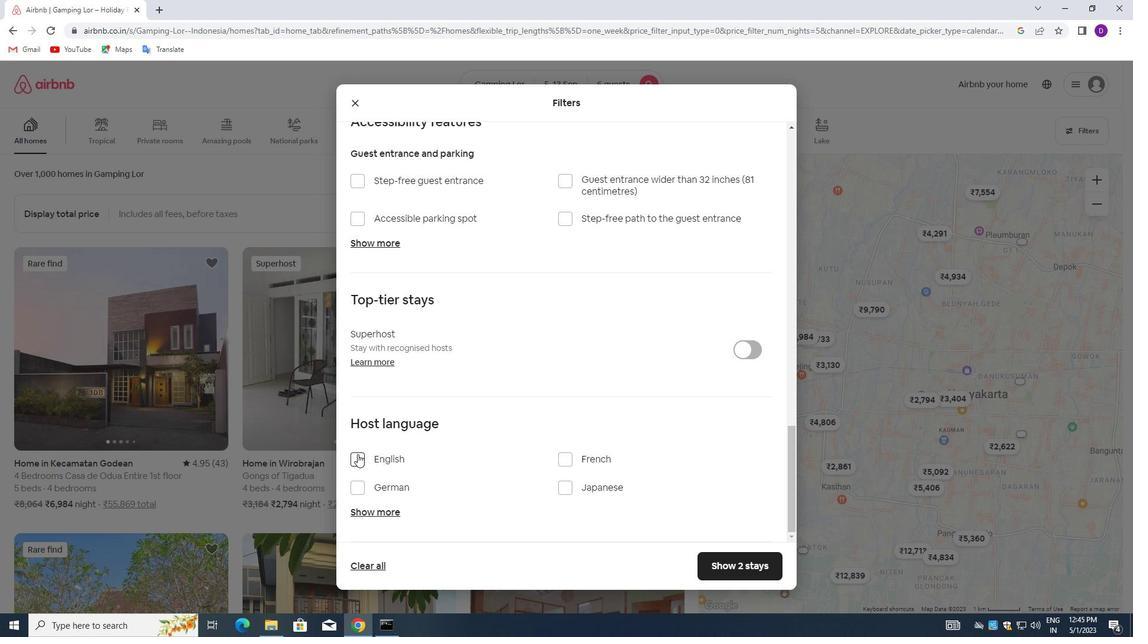 
Action: Mouse moved to (717, 553)
Screenshot: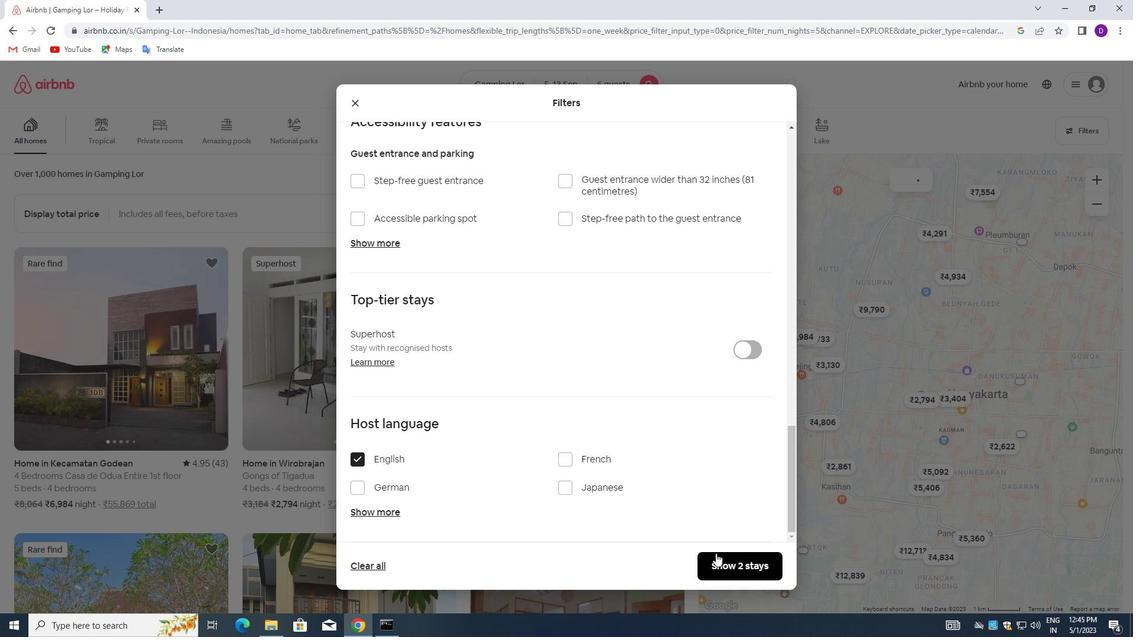 
Action: Mouse pressed left at (717, 553)
Screenshot: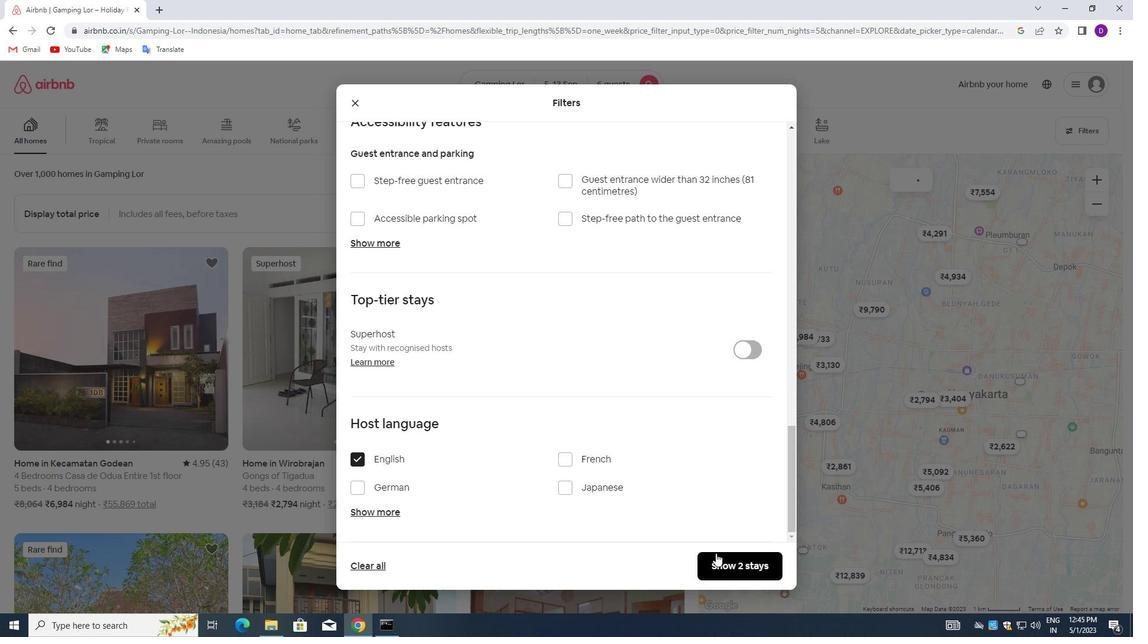 
Action: Mouse moved to (693, 498)
Screenshot: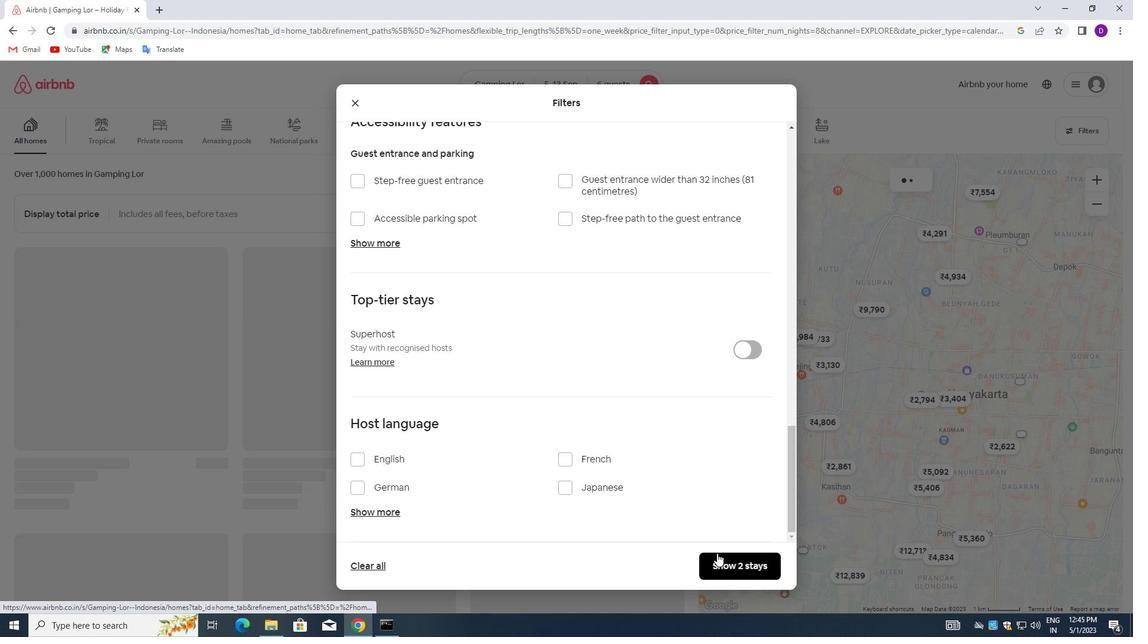 
